 Task: Find connections with filter location Haiger with filter topic #Inspirationwith filter profile language Spanish with filter current company Indiabulls Housing Finance Ltd with filter school VITS Group of Institutions Faculty of Engineering School of Management,Sontyam, PIN-531173(CC-NU) with filter industry Rubber Products Manufacturing with filter service category Headshot Photography with filter keywords title SEO Manager
Action: Mouse moved to (254, 232)
Screenshot: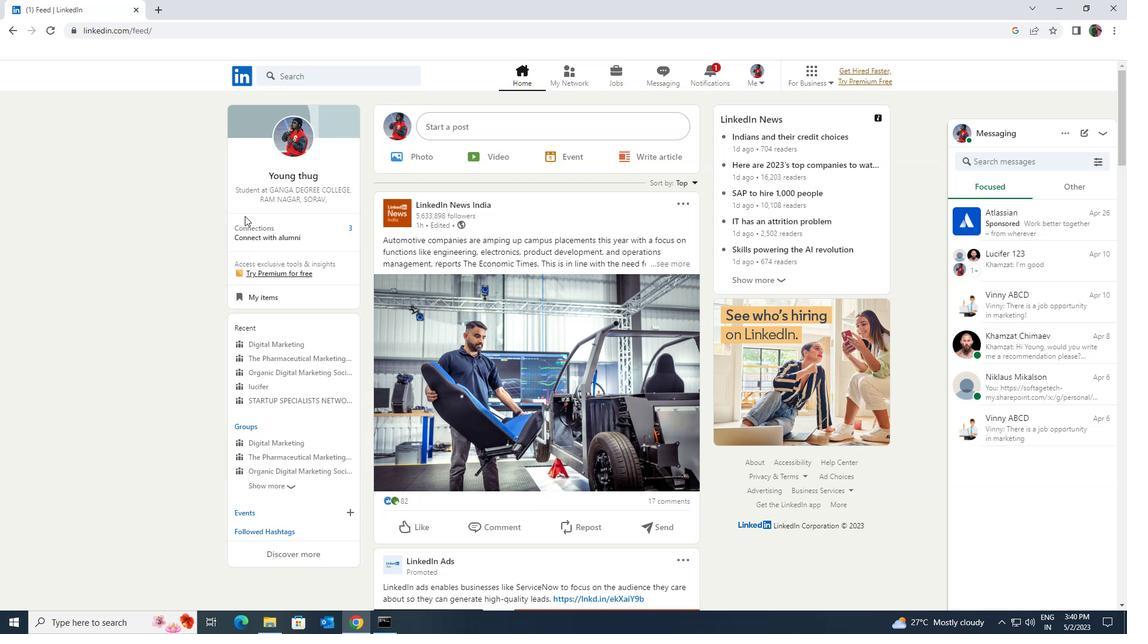
Action: Mouse pressed left at (254, 232)
Screenshot: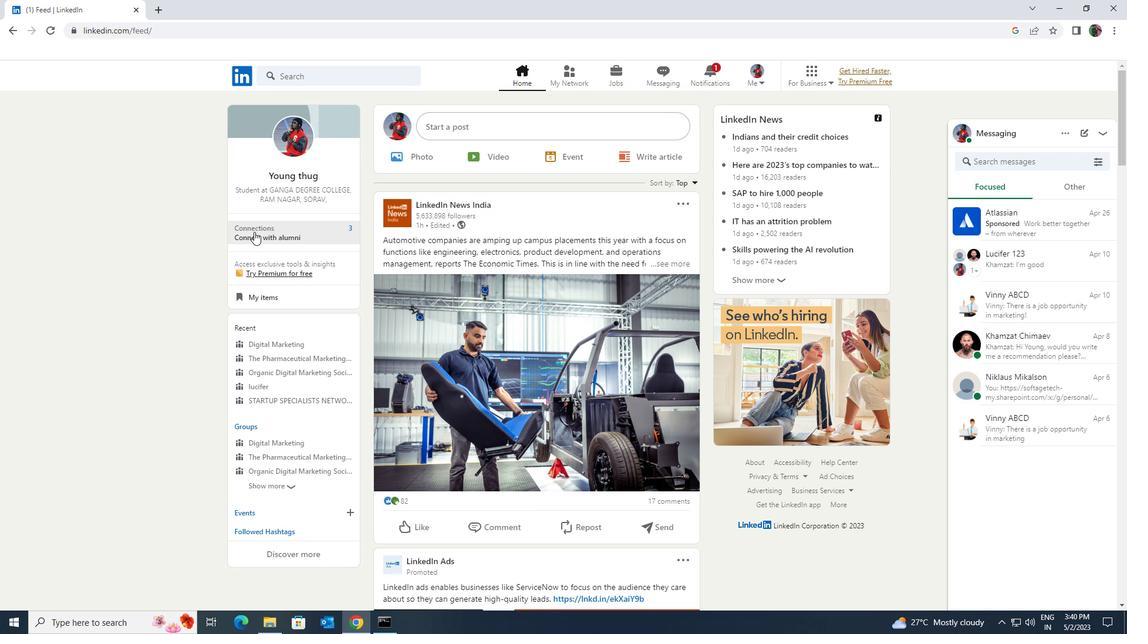
Action: Mouse moved to (274, 145)
Screenshot: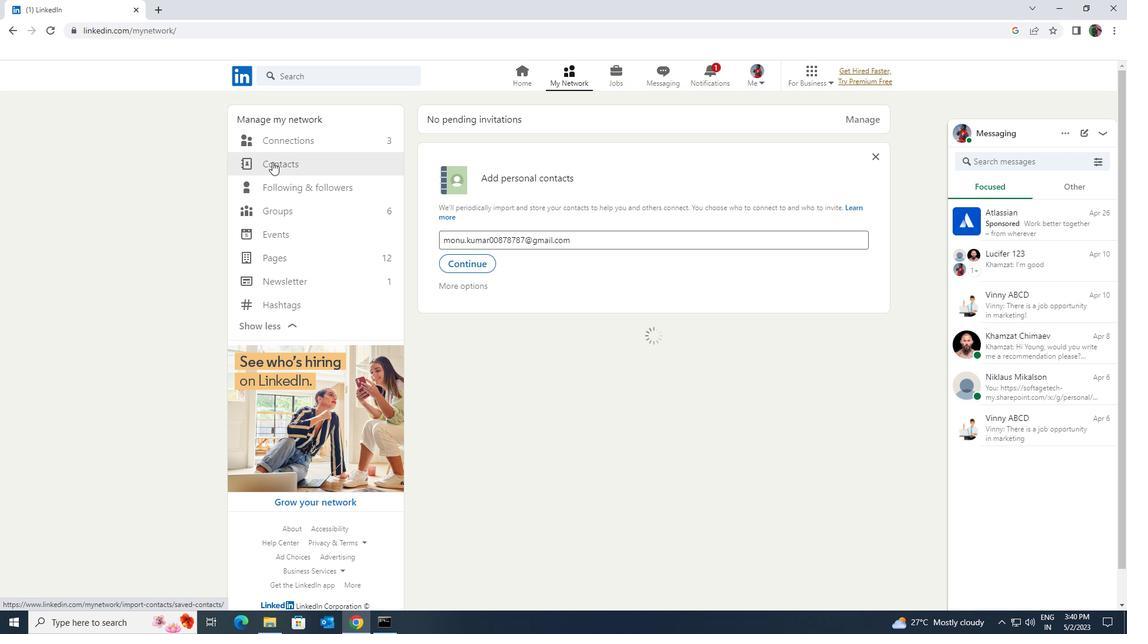 
Action: Mouse pressed left at (274, 145)
Screenshot: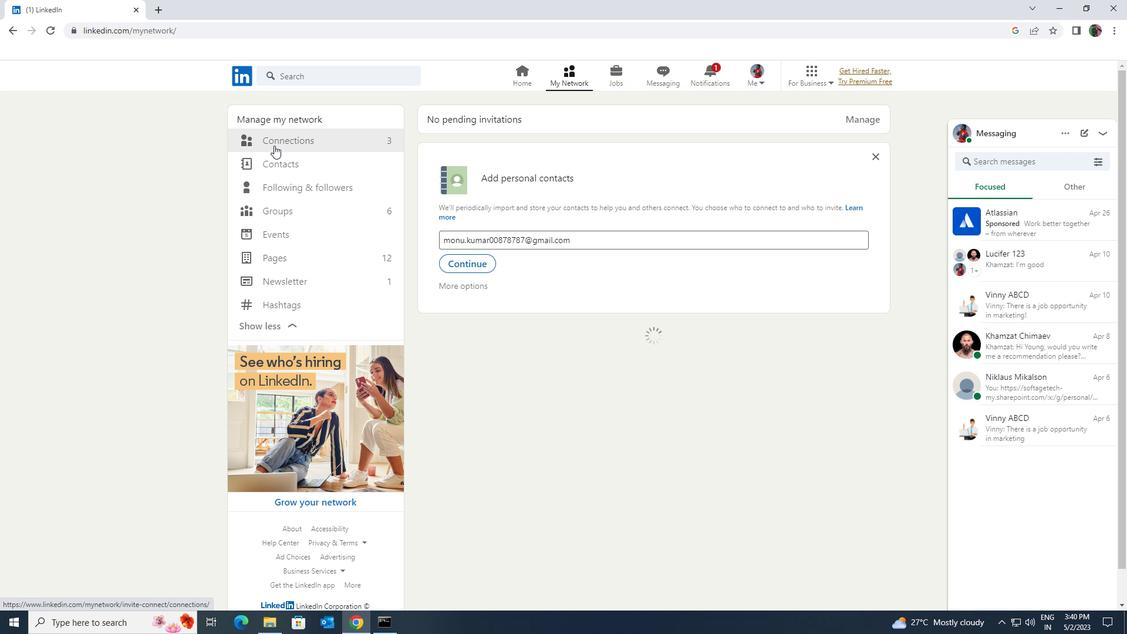 
Action: Mouse moved to (626, 143)
Screenshot: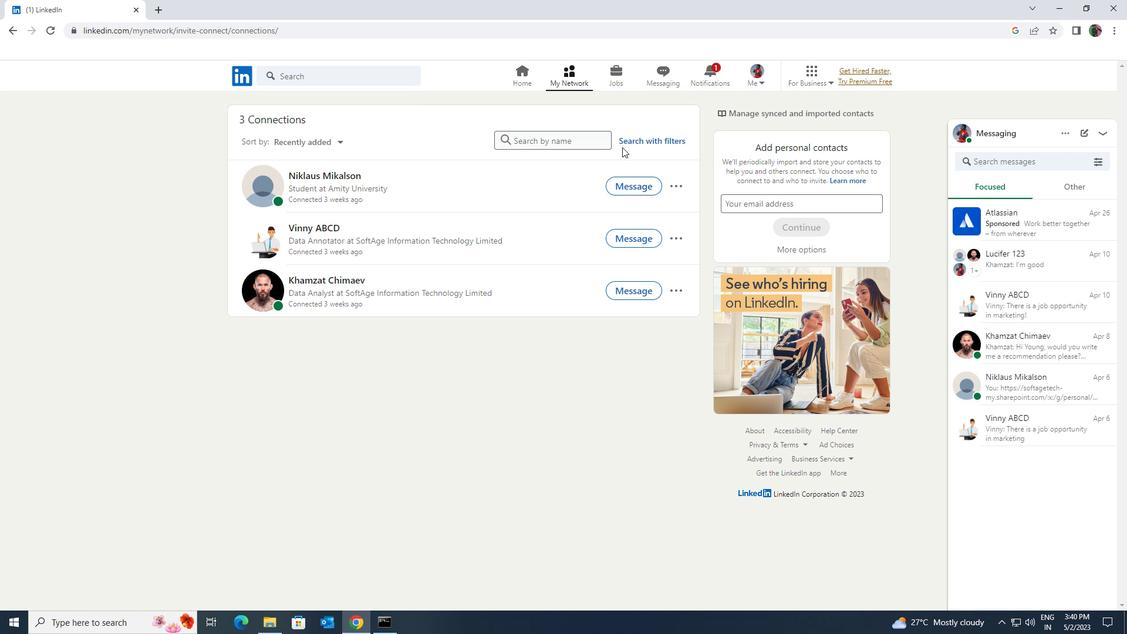 
Action: Mouse pressed left at (626, 143)
Screenshot: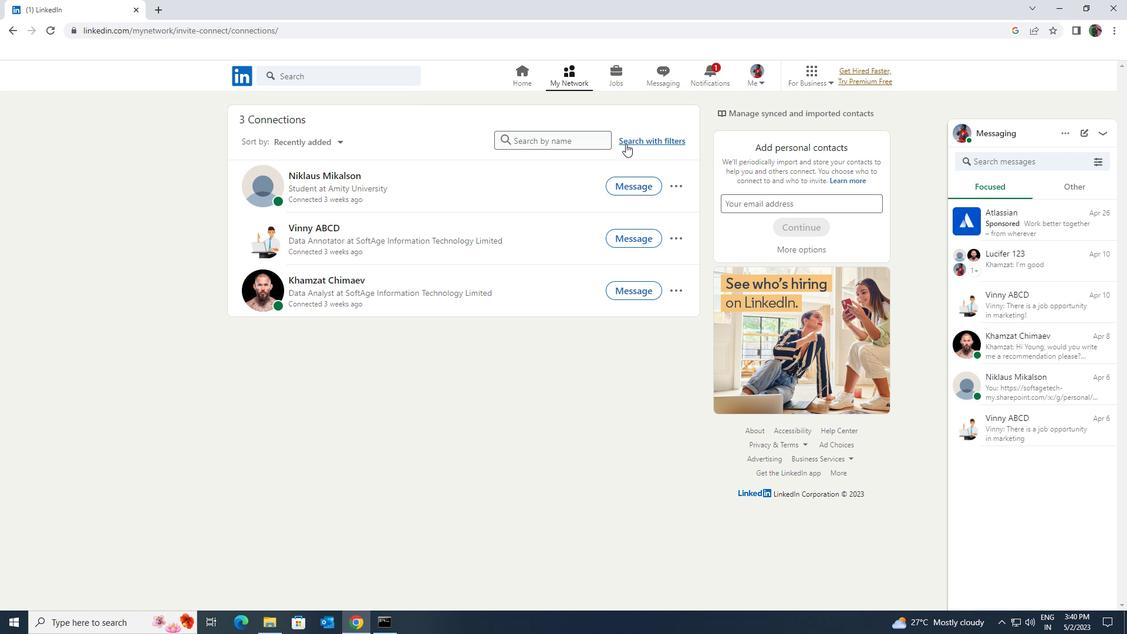 
Action: Mouse moved to (604, 108)
Screenshot: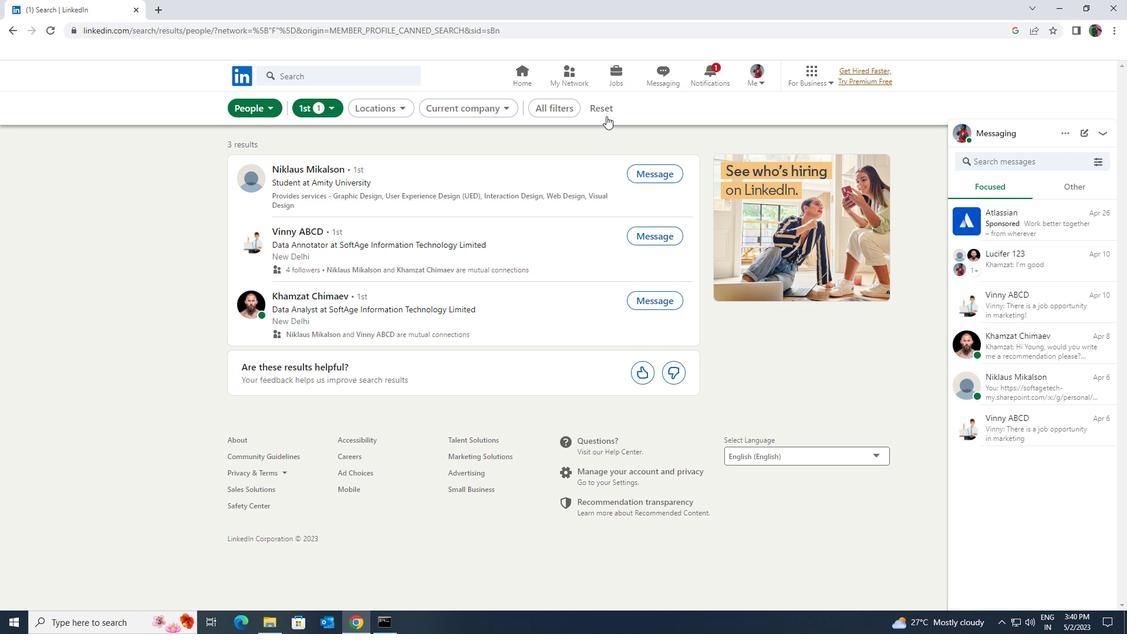 
Action: Mouse pressed left at (604, 108)
Screenshot: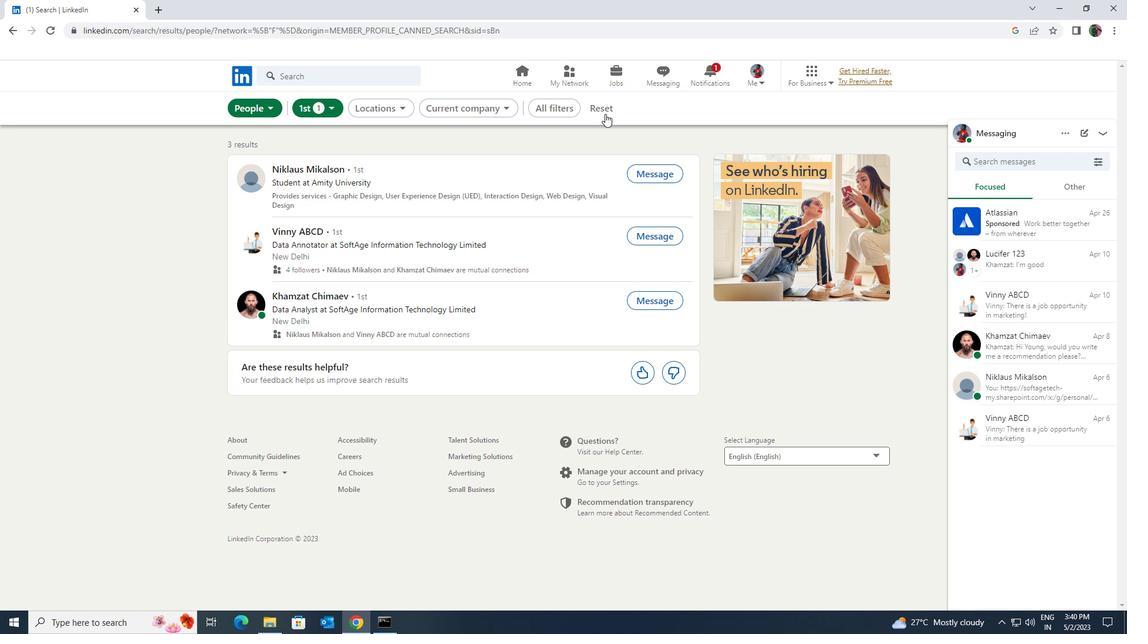 
Action: Mouse moved to (586, 106)
Screenshot: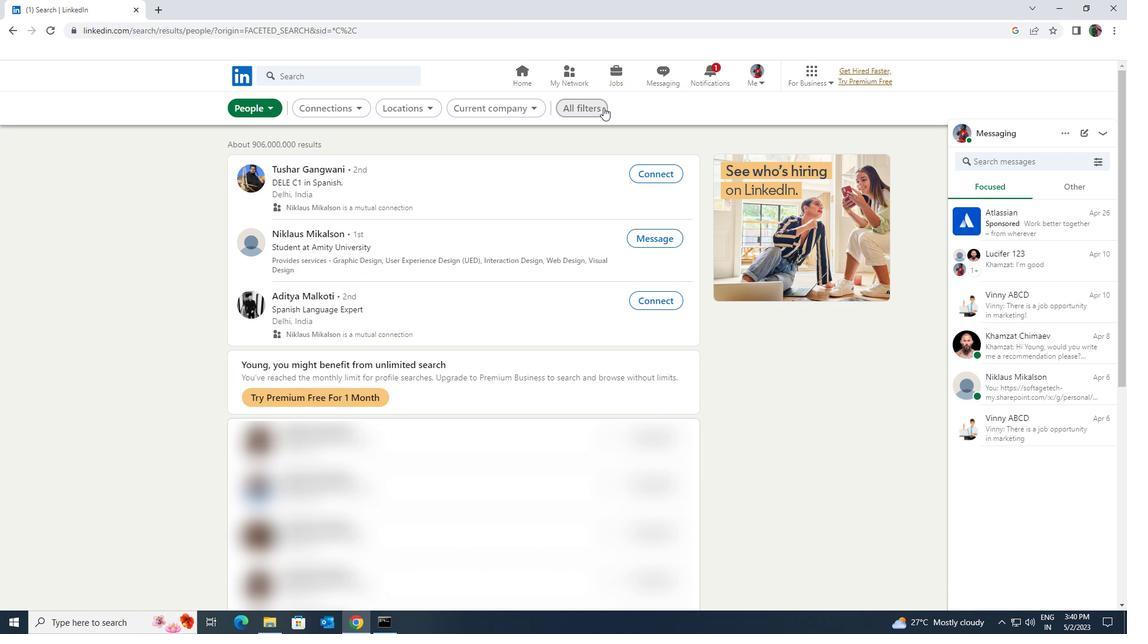 
Action: Mouse pressed left at (586, 106)
Screenshot: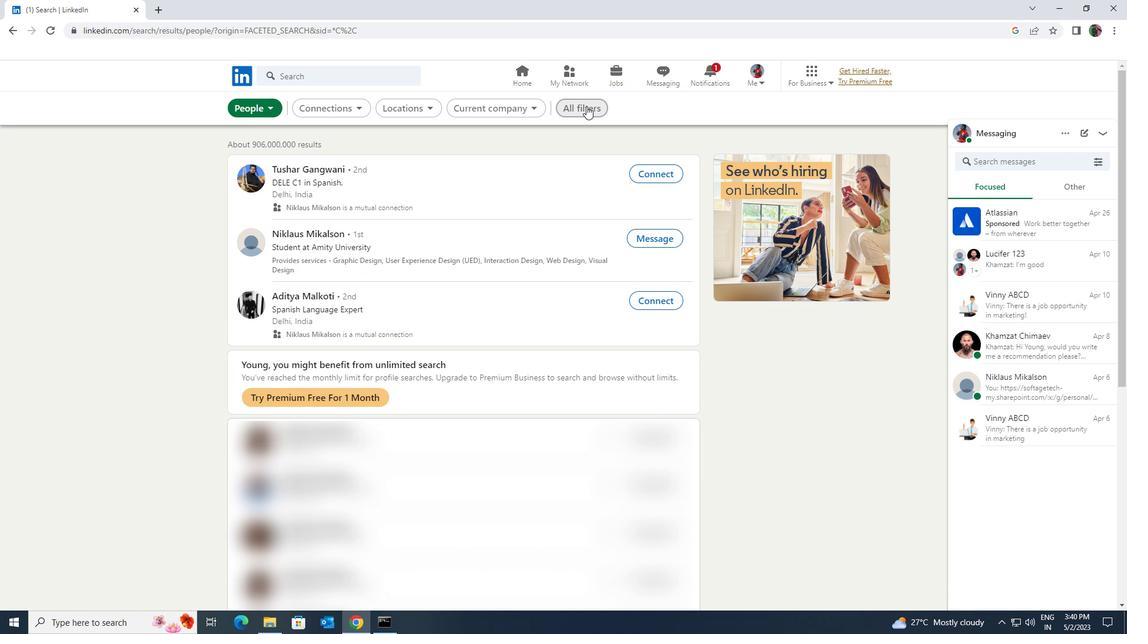 
Action: Mouse moved to (979, 455)
Screenshot: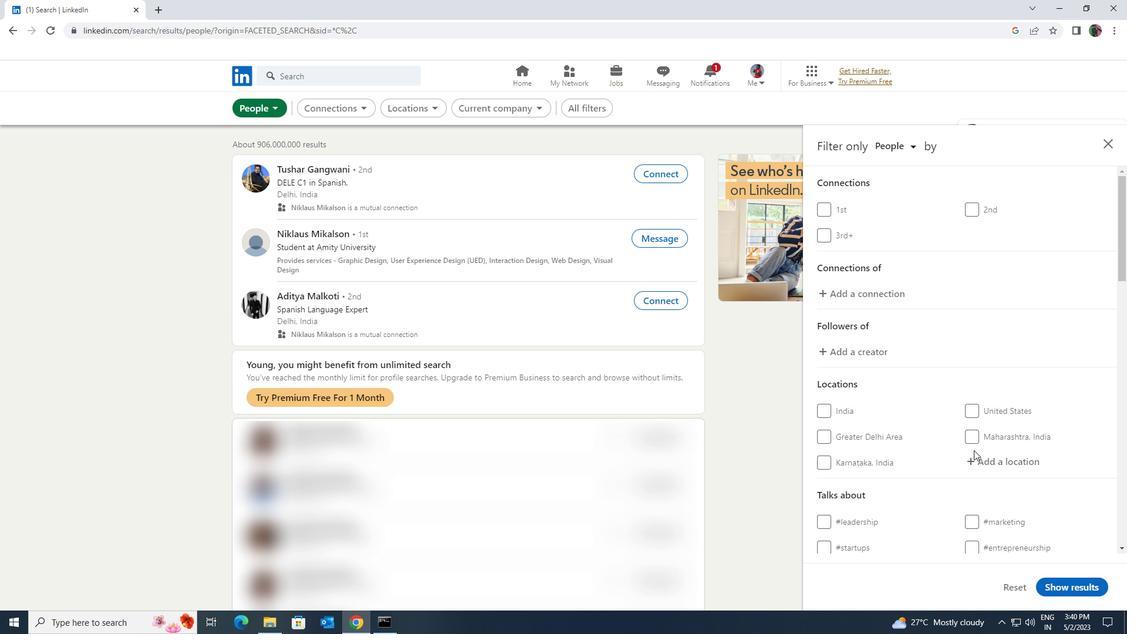 
Action: Mouse pressed left at (979, 455)
Screenshot: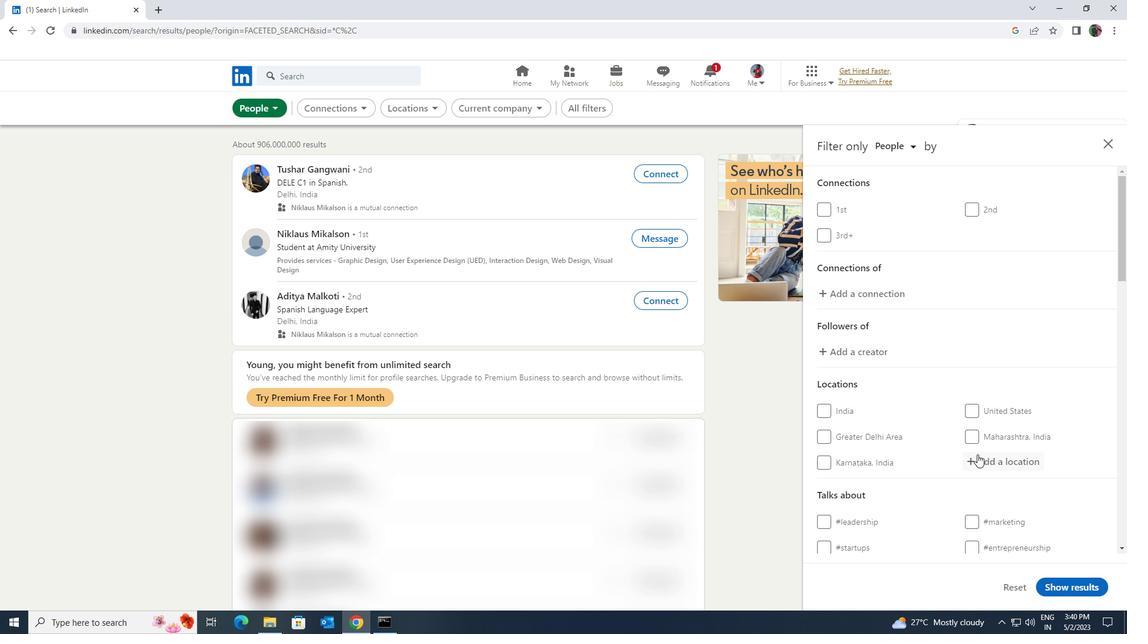 
Action: Key pressed <Key.shift>HAIGER
Screenshot: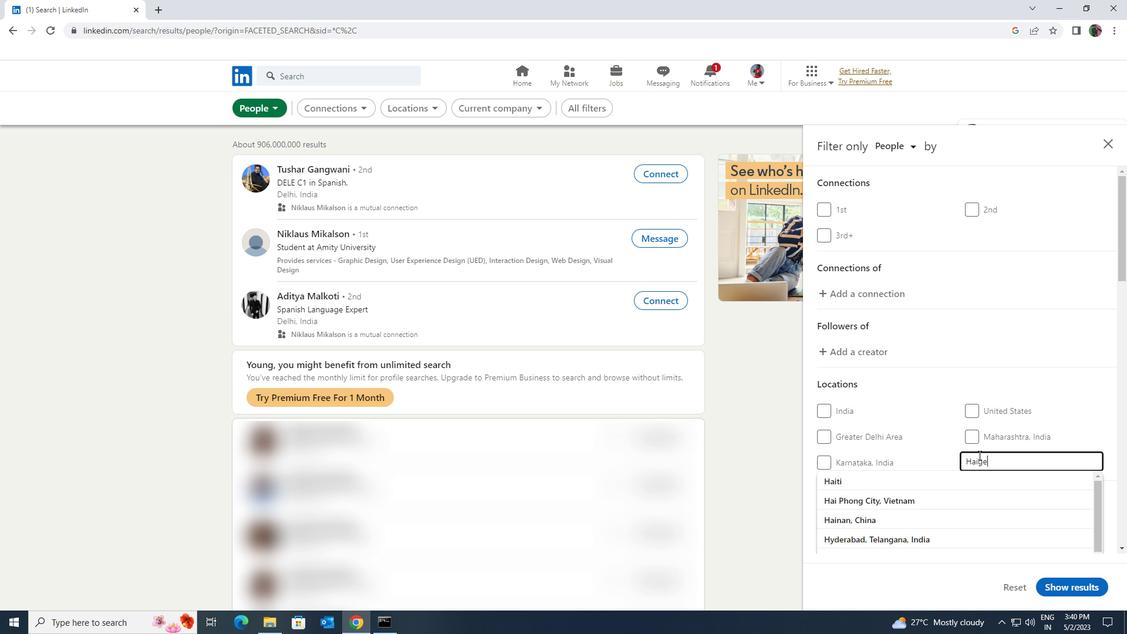 
Action: Mouse moved to (969, 473)
Screenshot: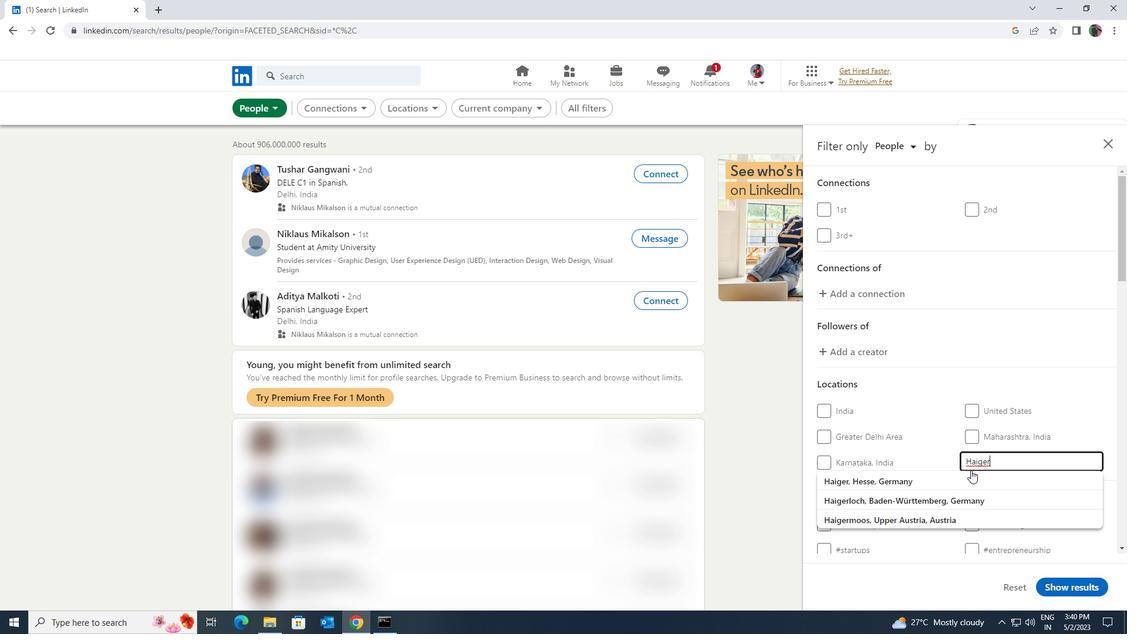 
Action: Mouse pressed left at (969, 473)
Screenshot: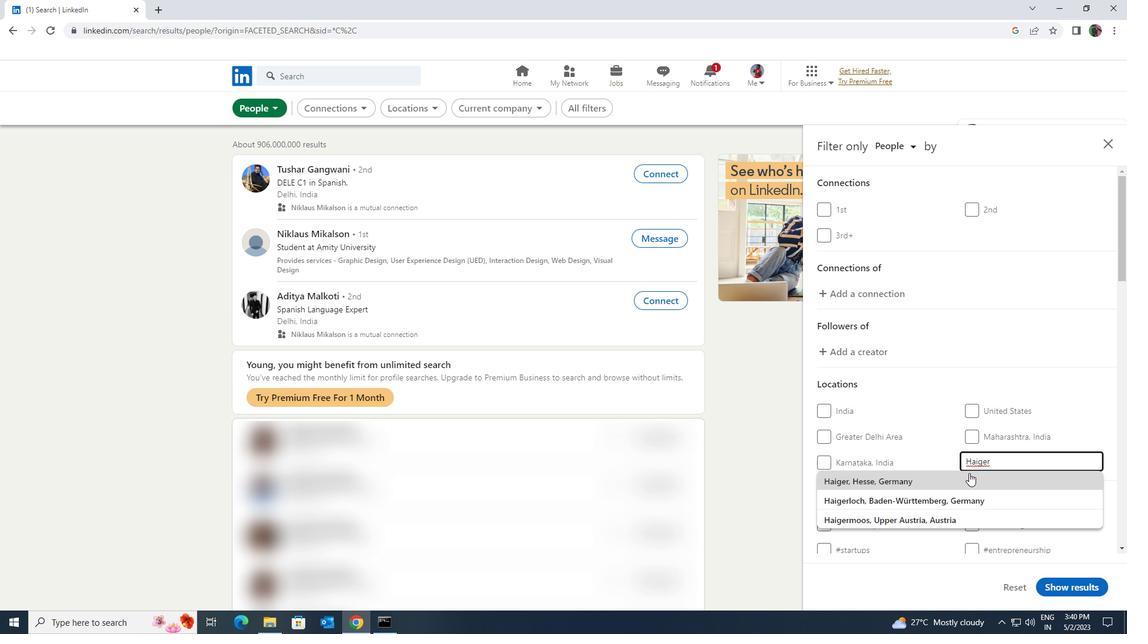 
Action: Mouse scrolled (969, 472) with delta (0, 0)
Screenshot: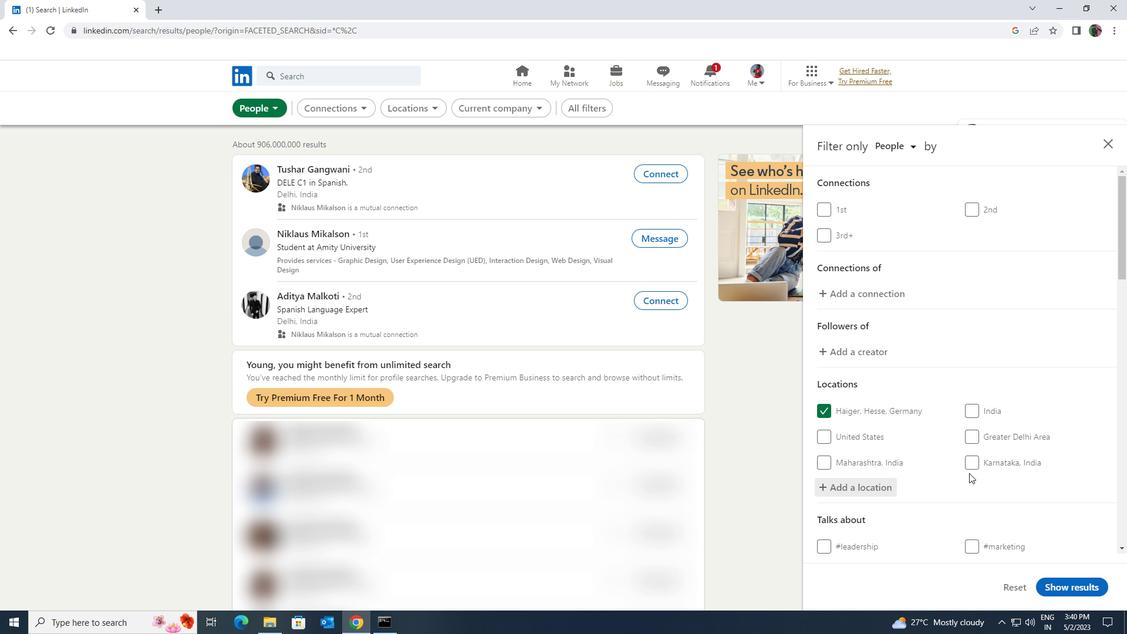 
Action: Mouse scrolled (969, 472) with delta (0, 0)
Screenshot: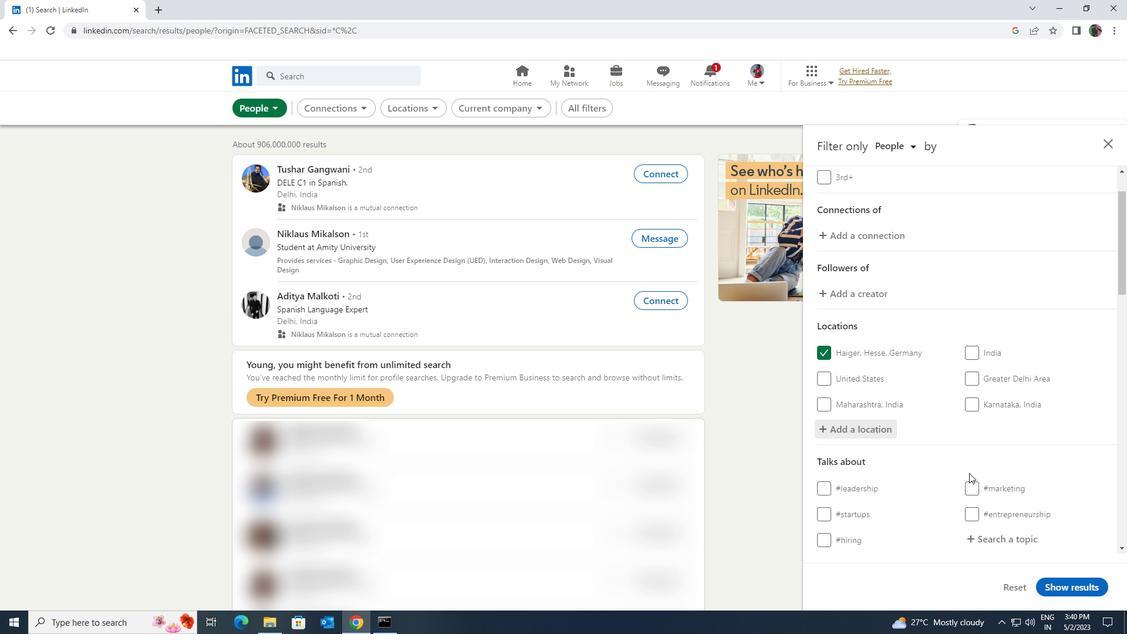 
Action: Mouse moved to (968, 481)
Screenshot: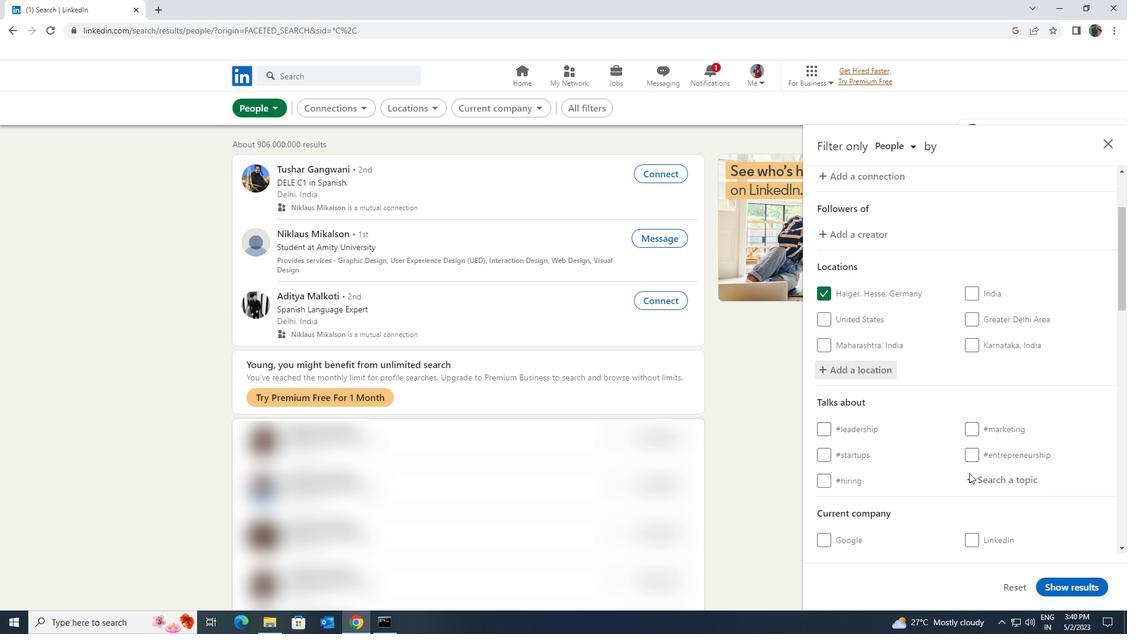 
Action: Mouse pressed left at (968, 481)
Screenshot: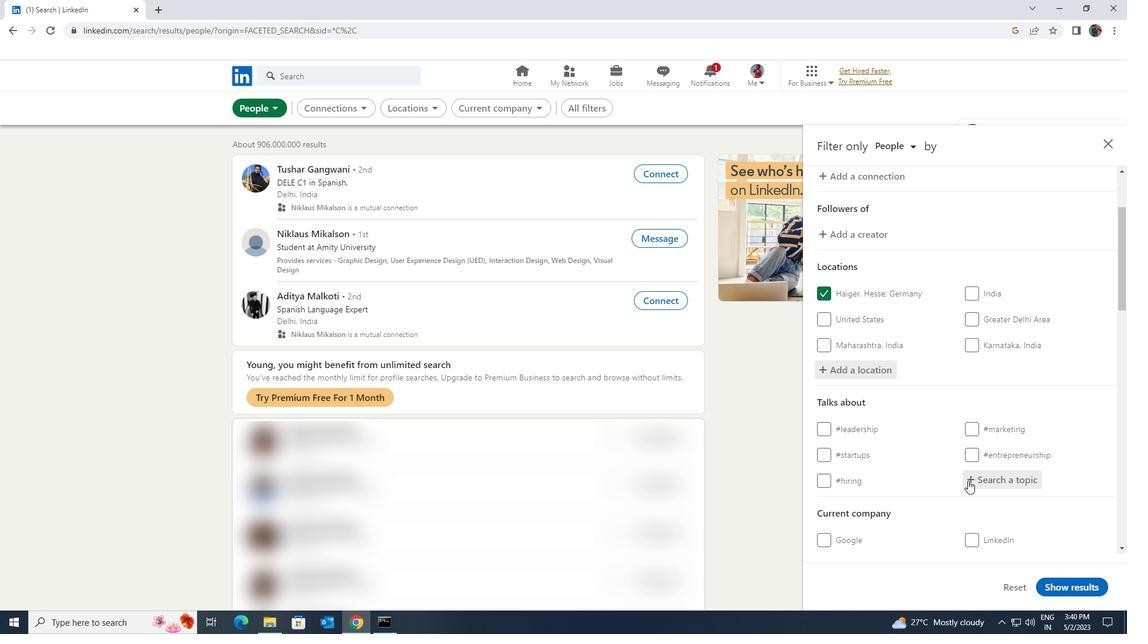 
Action: Key pressed <Key.shift>INSPIRAT
Screenshot: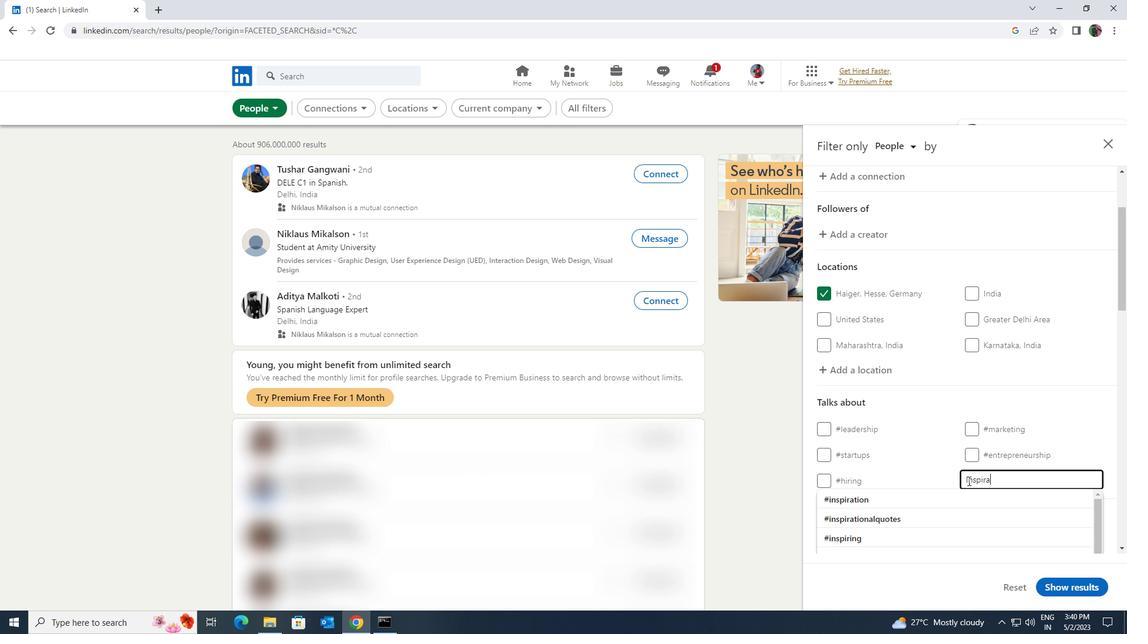 
Action: Mouse moved to (966, 492)
Screenshot: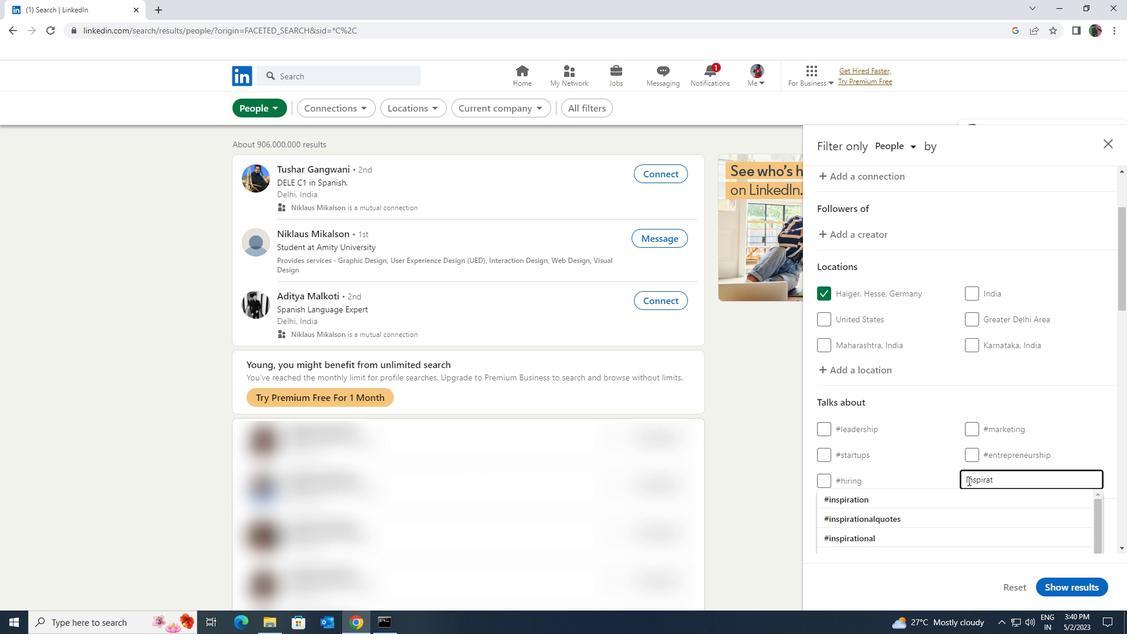 
Action: Mouse pressed left at (966, 492)
Screenshot: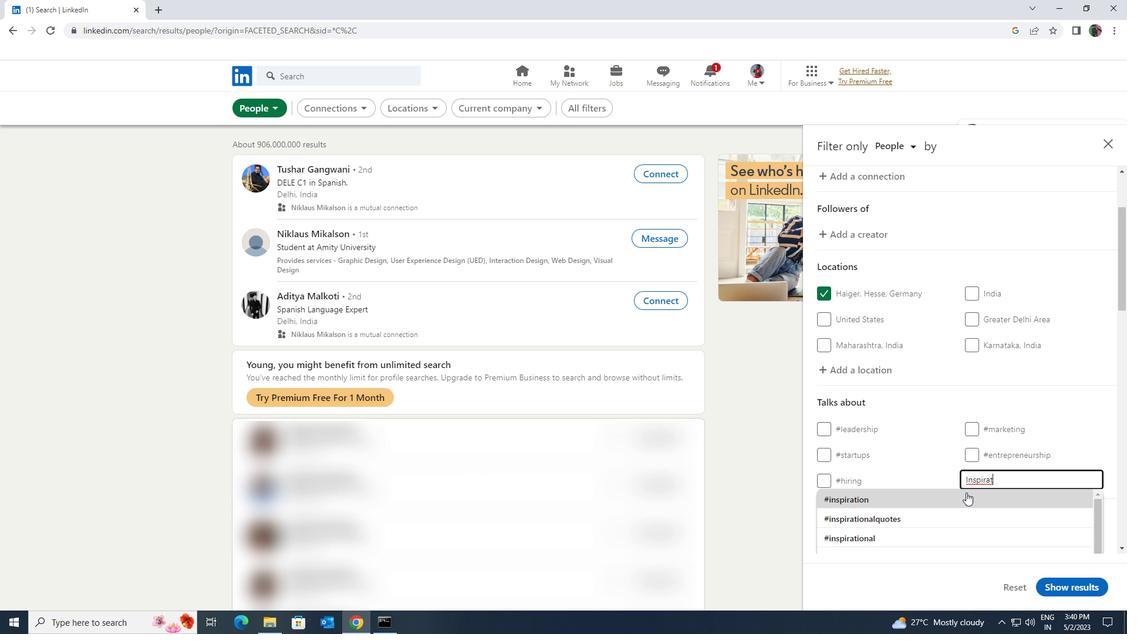 
Action: Mouse scrolled (966, 492) with delta (0, 0)
Screenshot: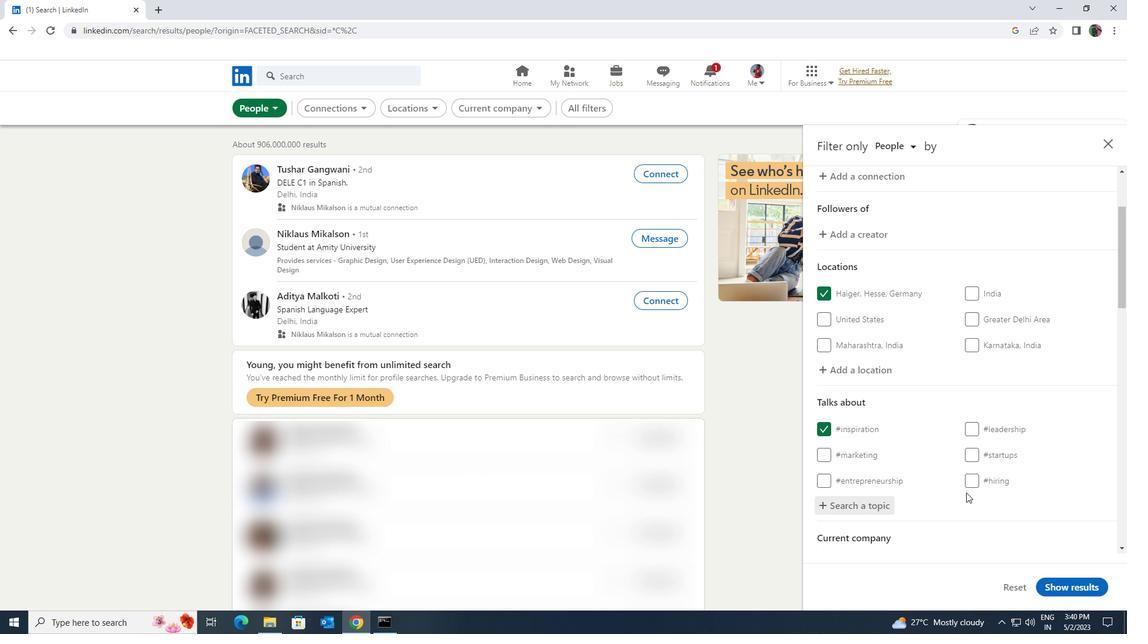 
Action: Mouse scrolled (966, 492) with delta (0, 0)
Screenshot: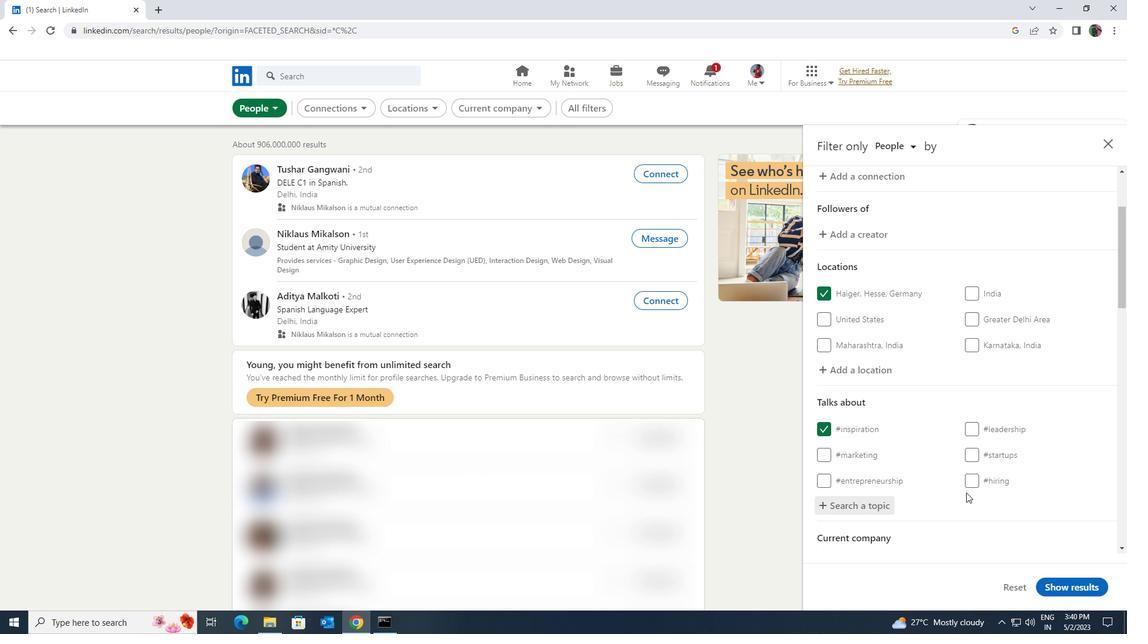 
Action: Mouse moved to (965, 493)
Screenshot: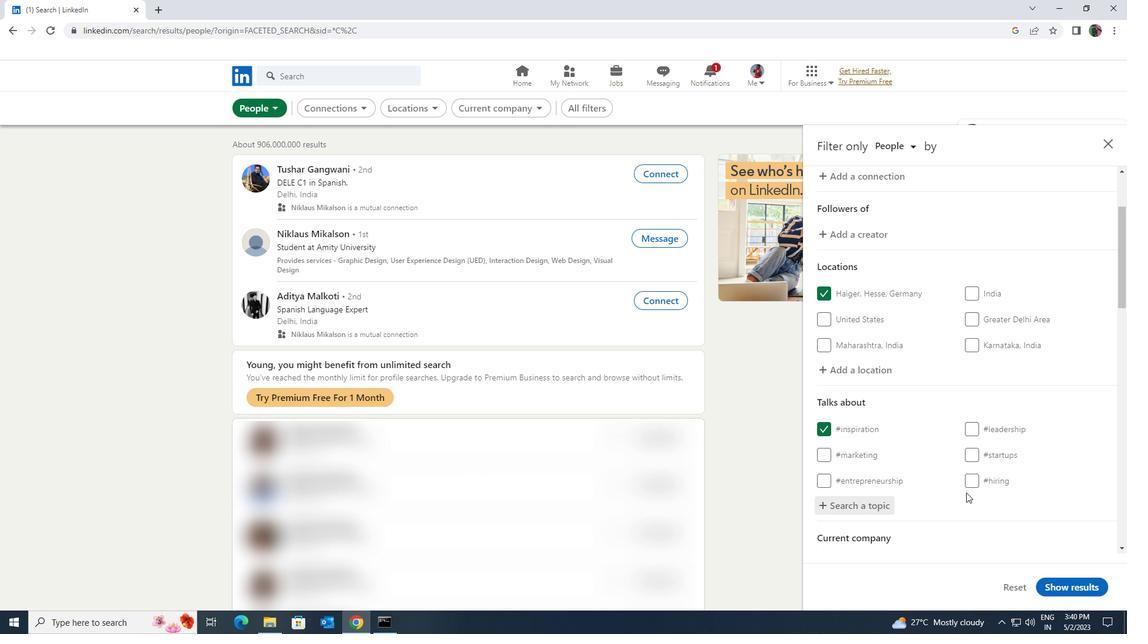 
Action: Mouse scrolled (965, 492) with delta (0, 0)
Screenshot: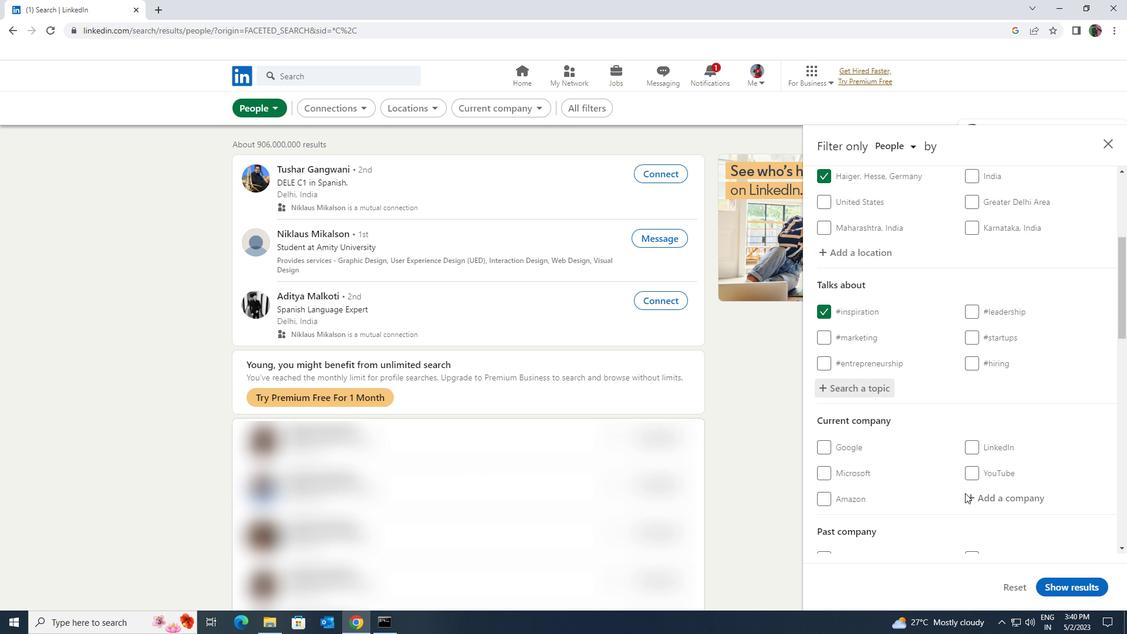 
Action: Mouse scrolled (965, 492) with delta (0, 0)
Screenshot: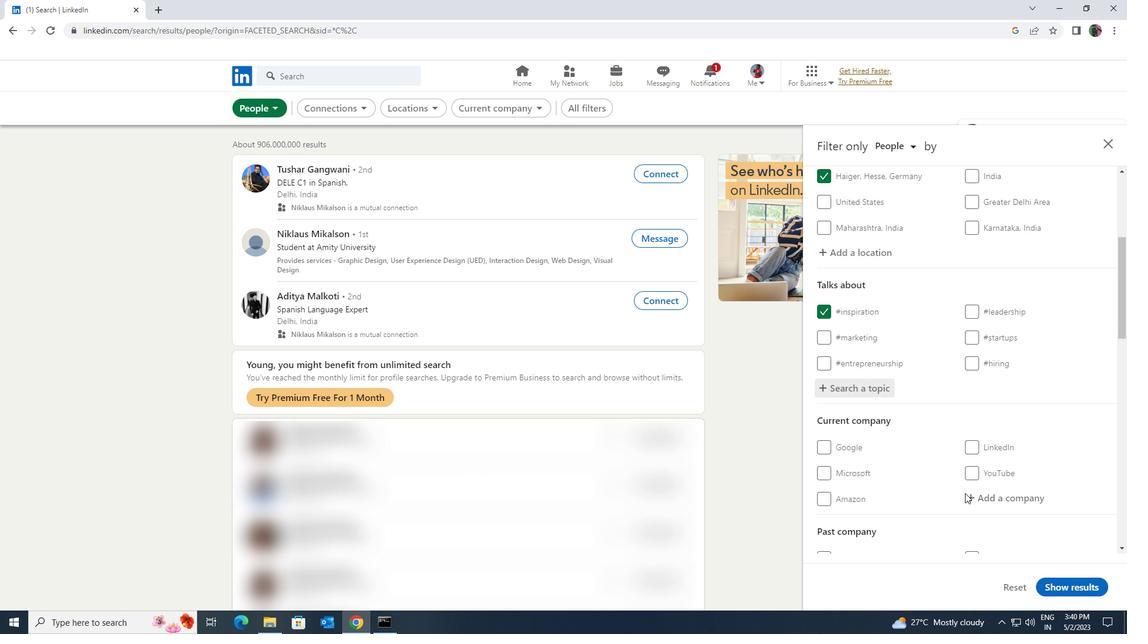 
Action: Mouse scrolled (965, 492) with delta (0, 0)
Screenshot: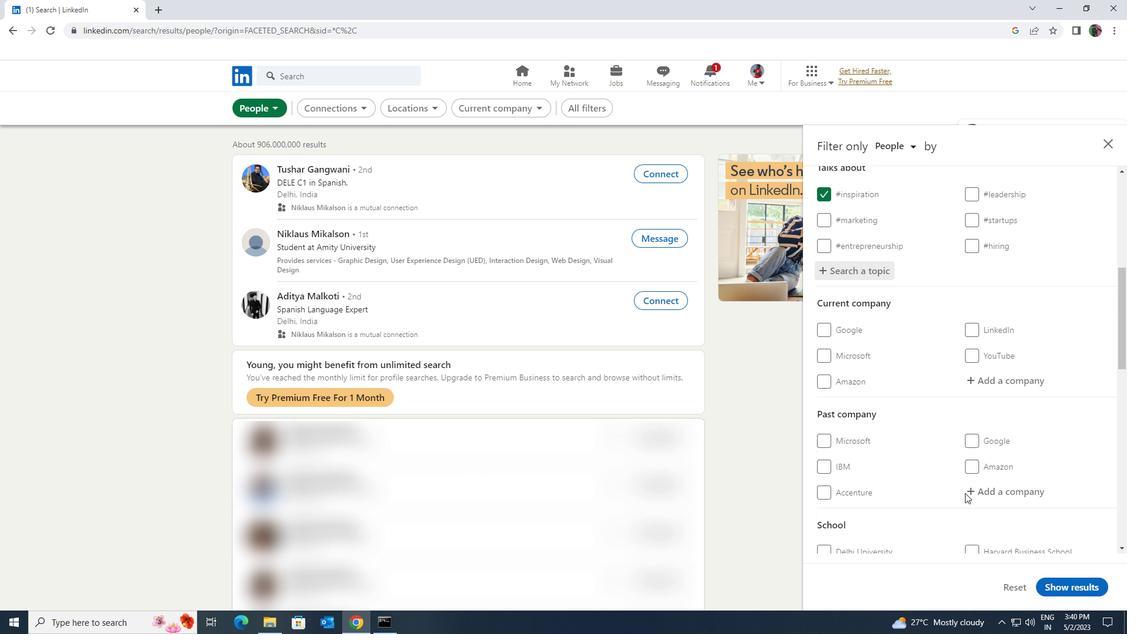 
Action: Mouse scrolled (965, 492) with delta (0, 0)
Screenshot: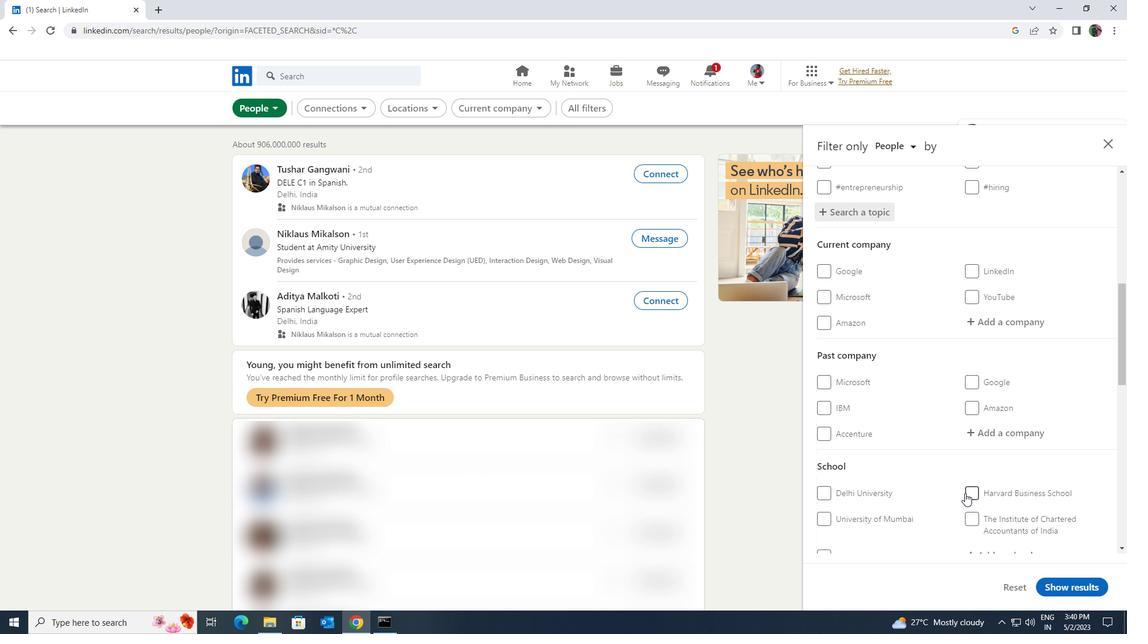 
Action: Mouse scrolled (965, 492) with delta (0, 0)
Screenshot: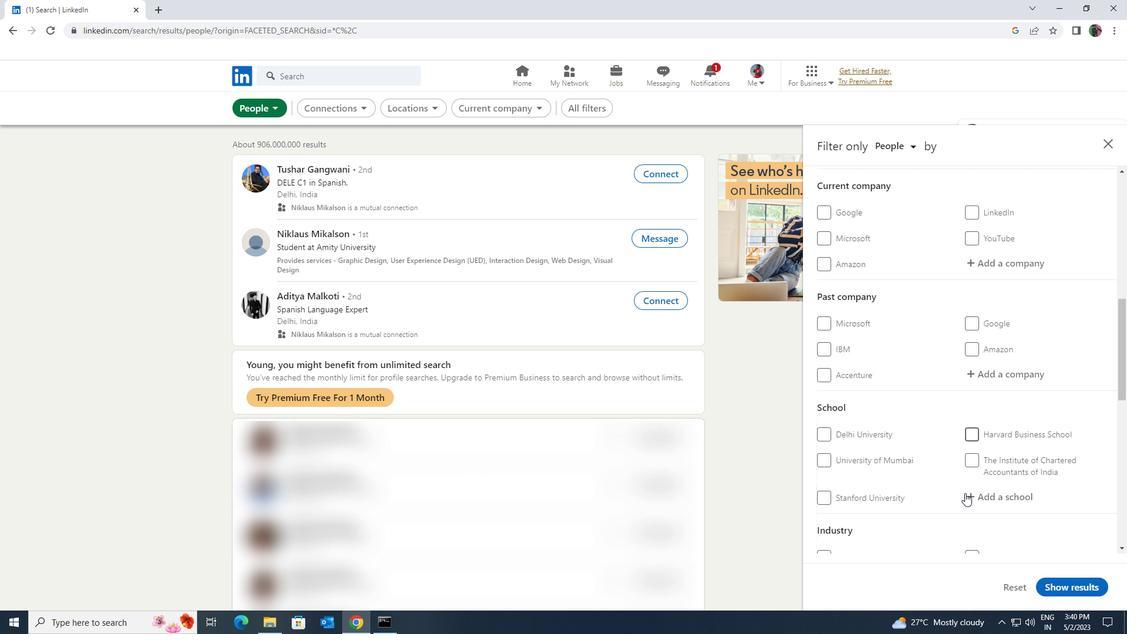 
Action: Mouse scrolled (965, 492) with delta (0, 0)
Screenshot: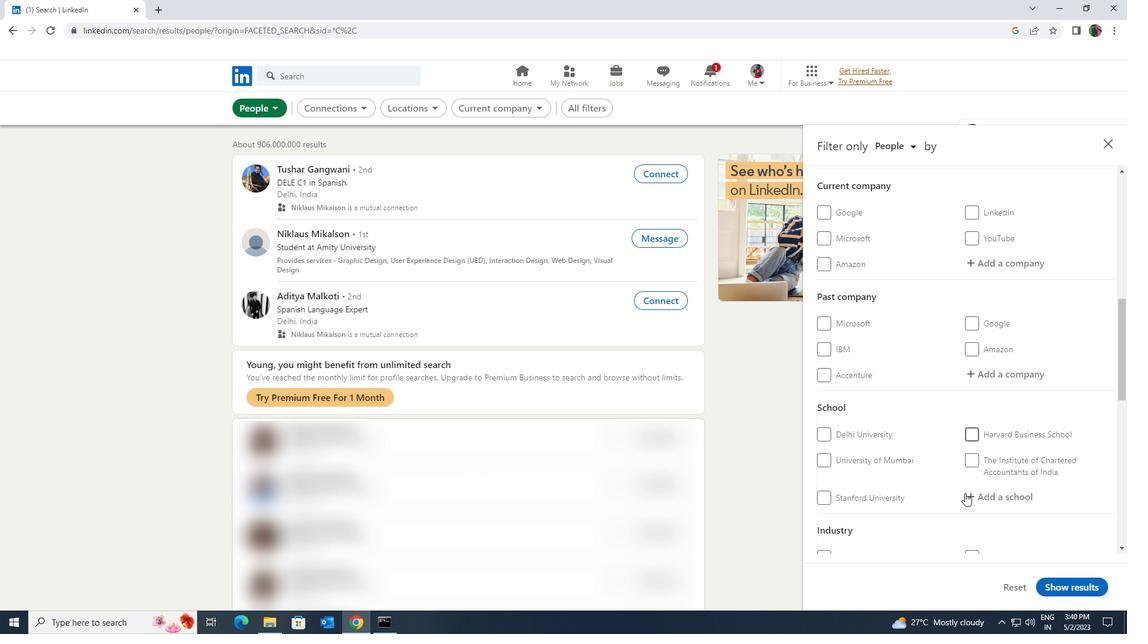
Action: Mouse scrolled (965, 492) with delta (0, 0)
Screenshot: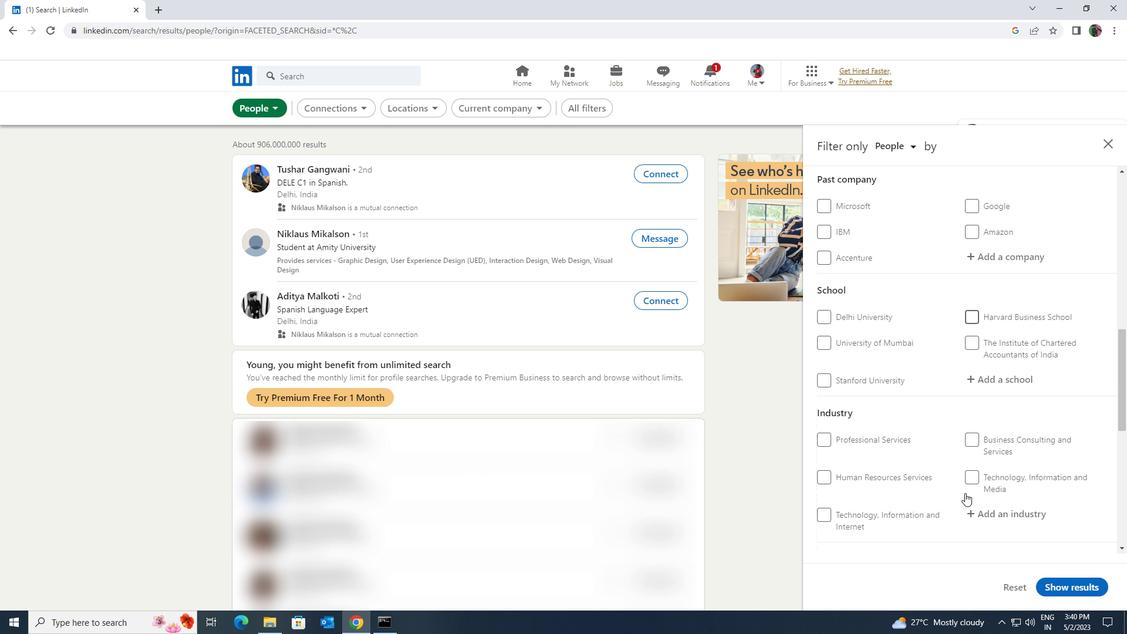 
Action: Mouse scrolled (965, 492) with delta (0, 0)
Screenshot: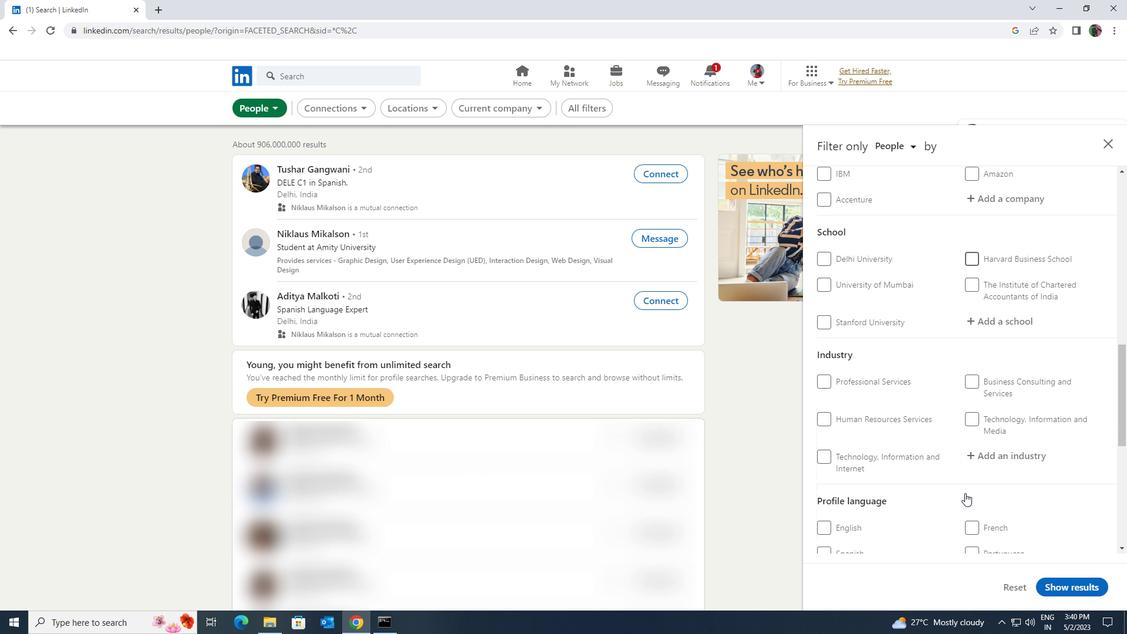 
Action: Mouse scrolled (965, 492) with delta (0, 0)
Screenshot: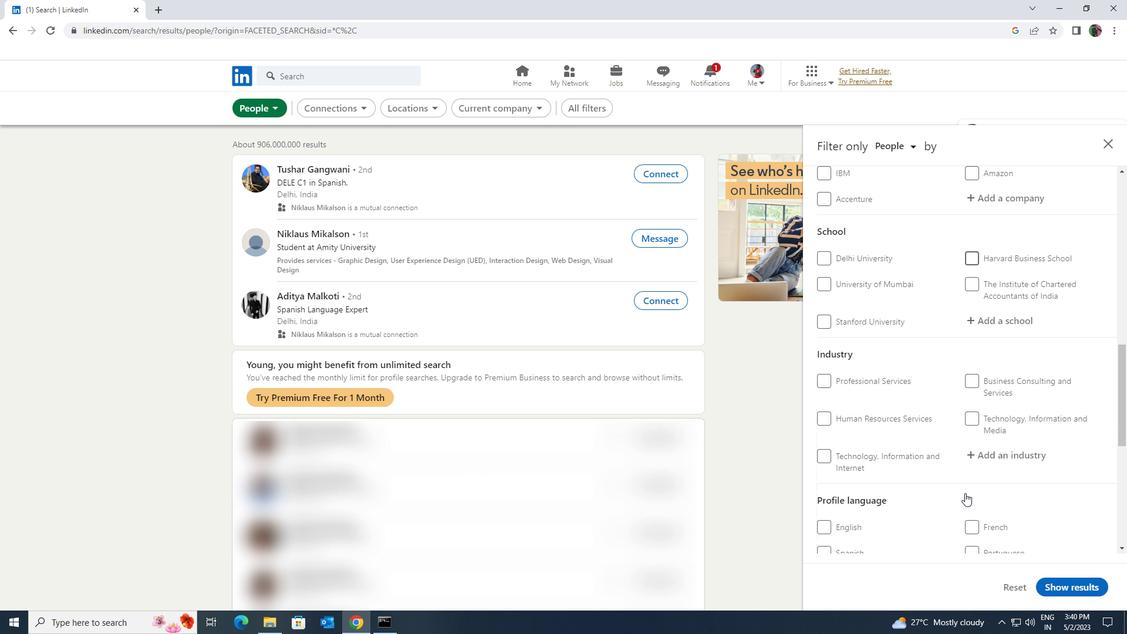 
Action: Mouse moved to (831, 434)
Screenshot: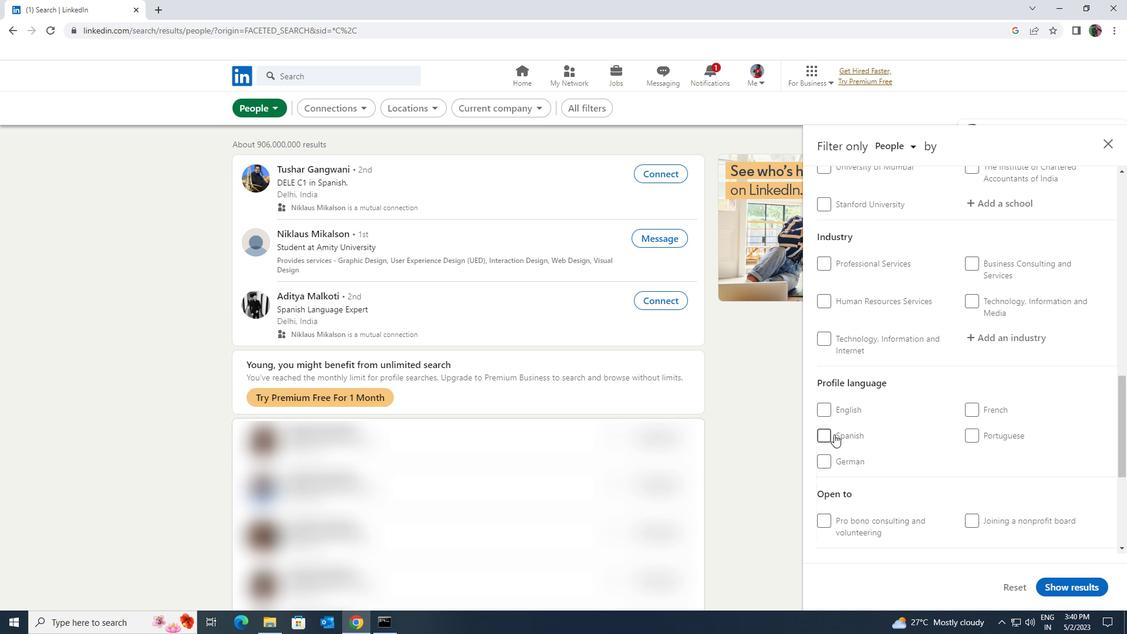 
Action: Mouse pressed left at (831, 434)
Screenshot: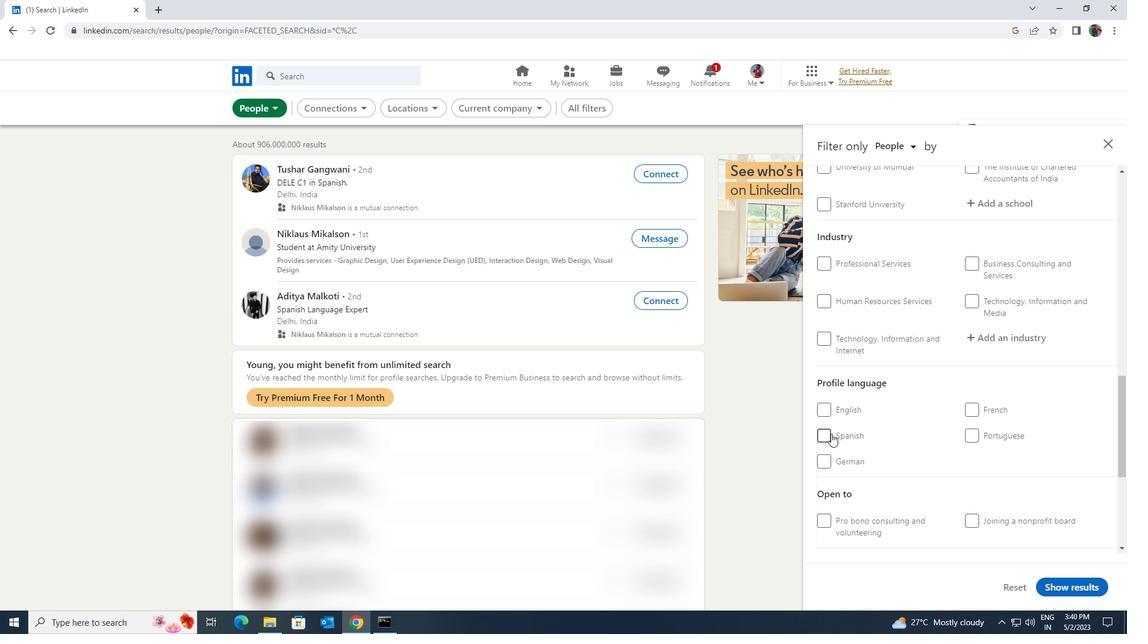 
Action: Mouse moved to (890, 444)
Screenshot: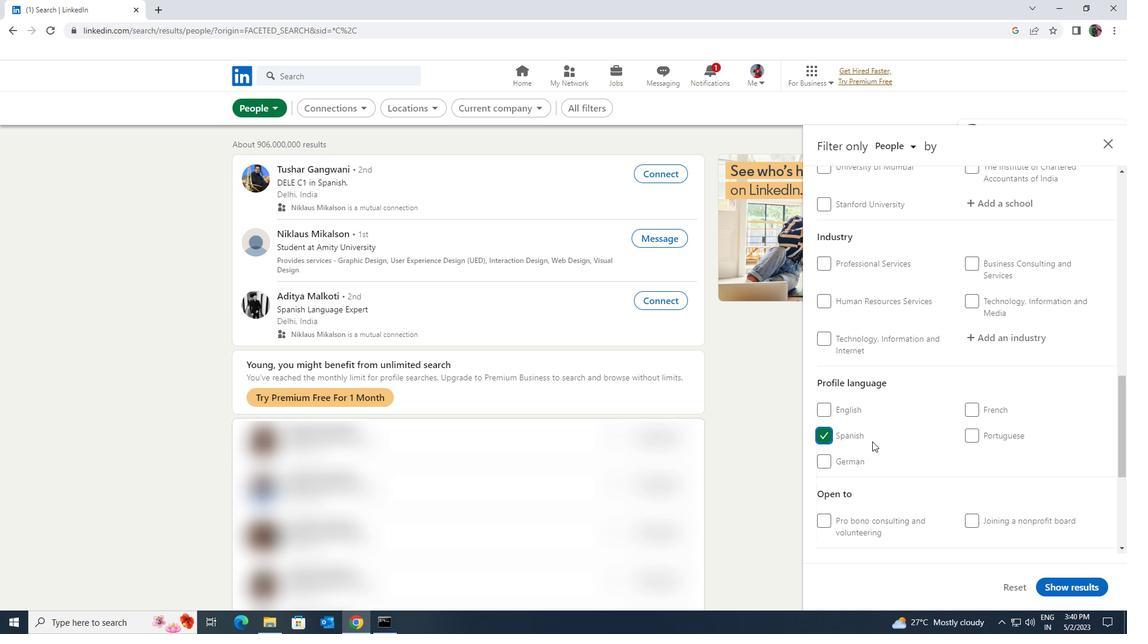 
Action: Mouse scrolled (890, 445) with delta (0, 0)
Screenshot: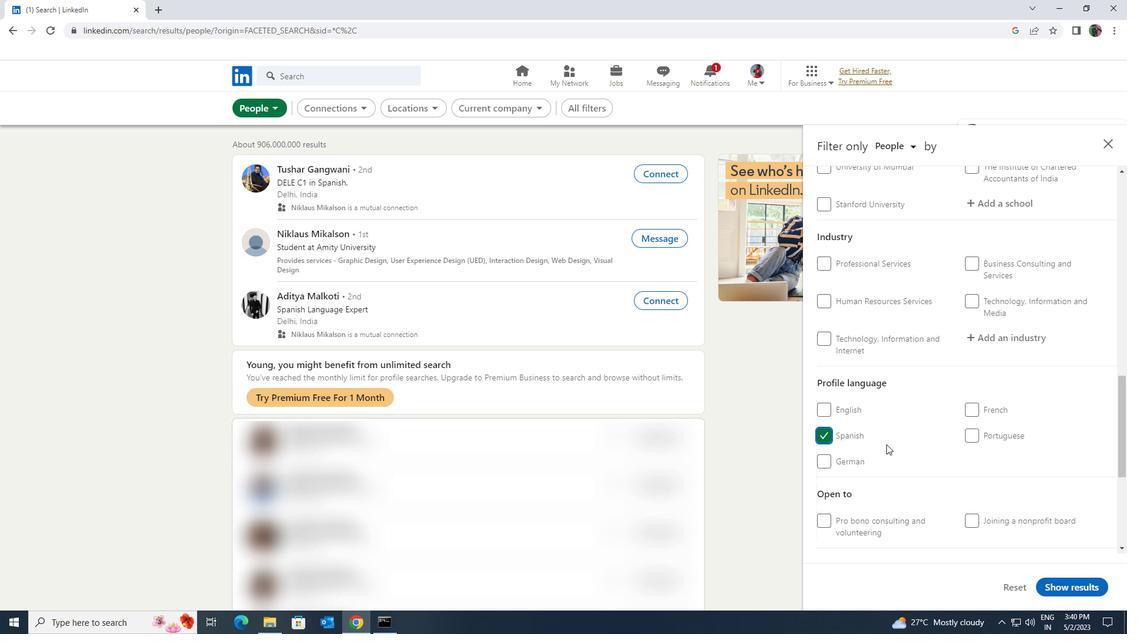 
Action: Mouse scrolled (890, 445) with delta (0, 0)
Screenshot: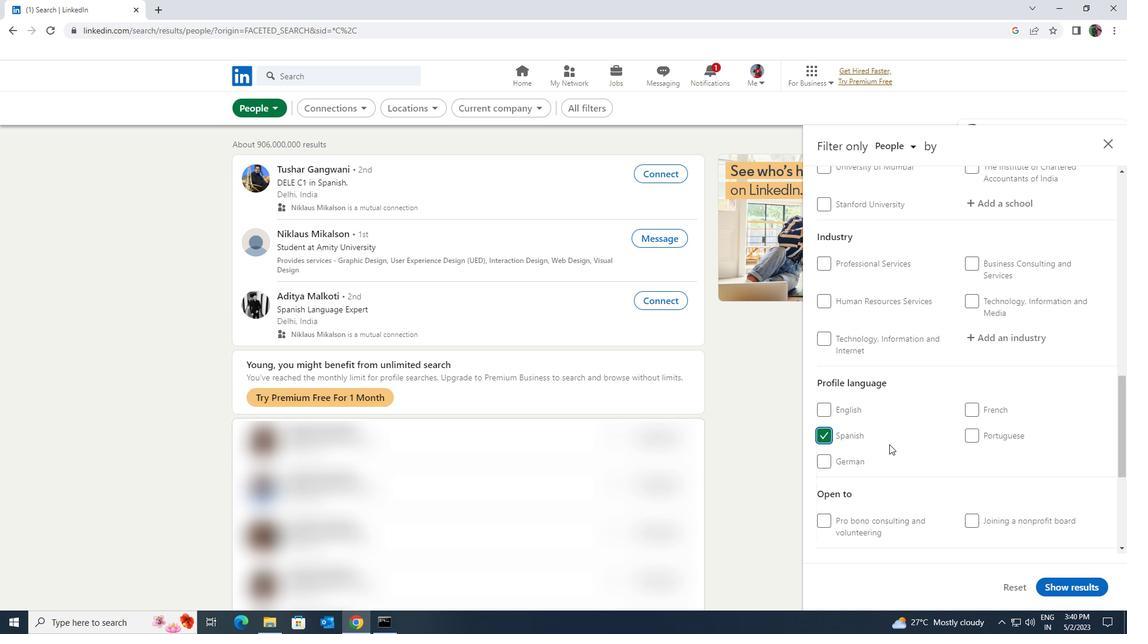 
Action: Mouse moved to (892, 444)
Screenshot: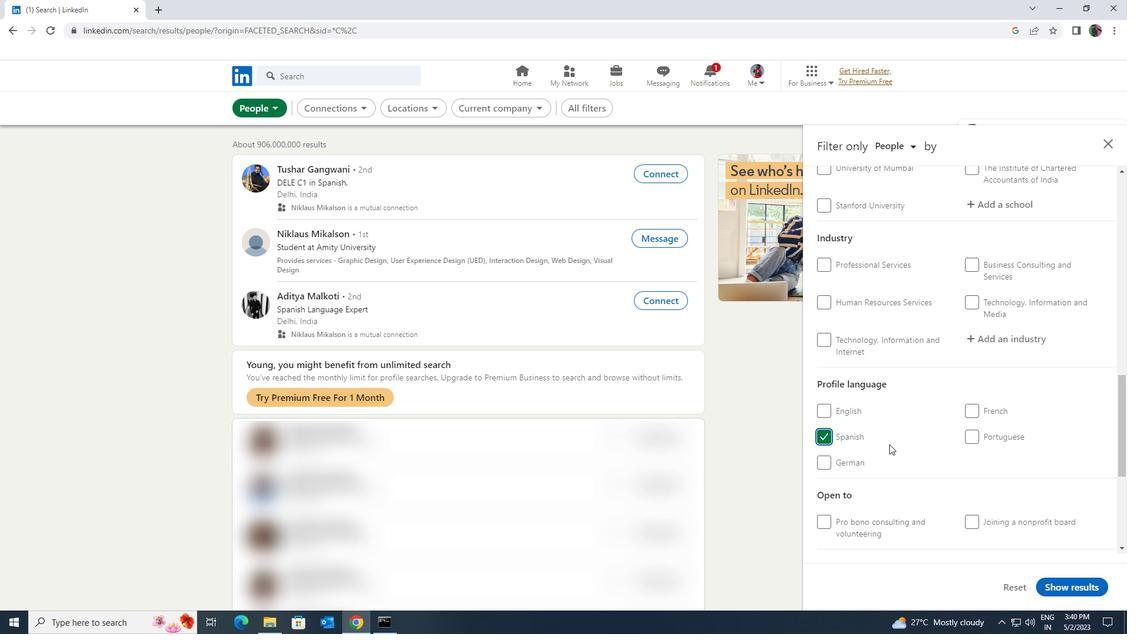
Action: Mouse scrolled (892, 445) with delta (0, 0)
Screenshot: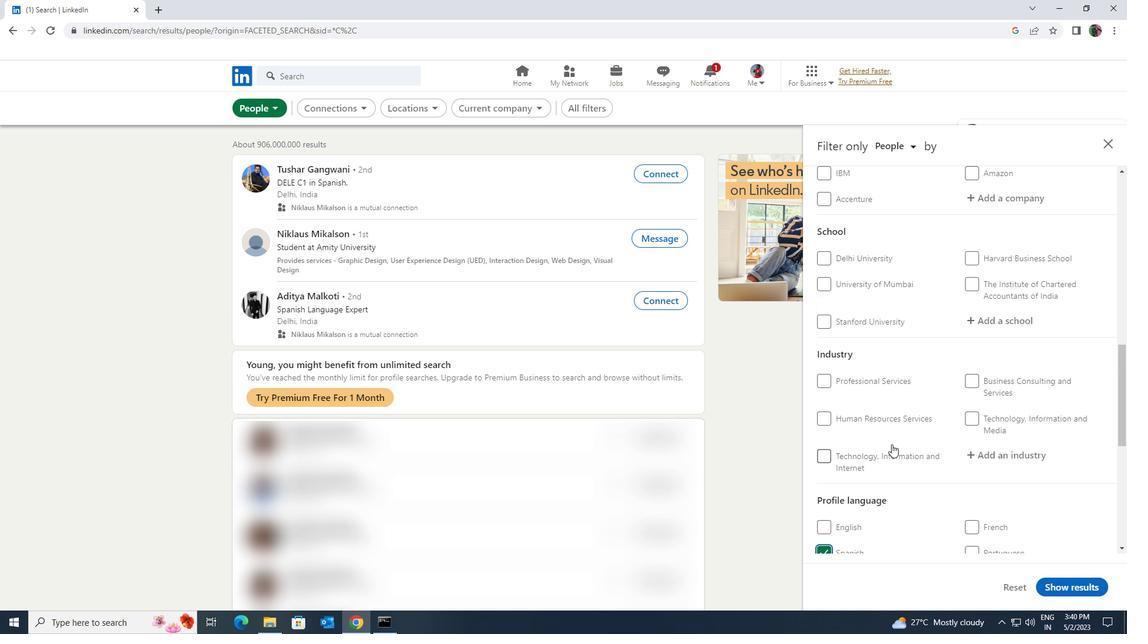 
Action: Mouse scrolled (892, 445) with delta (0, 0)
Screenshot: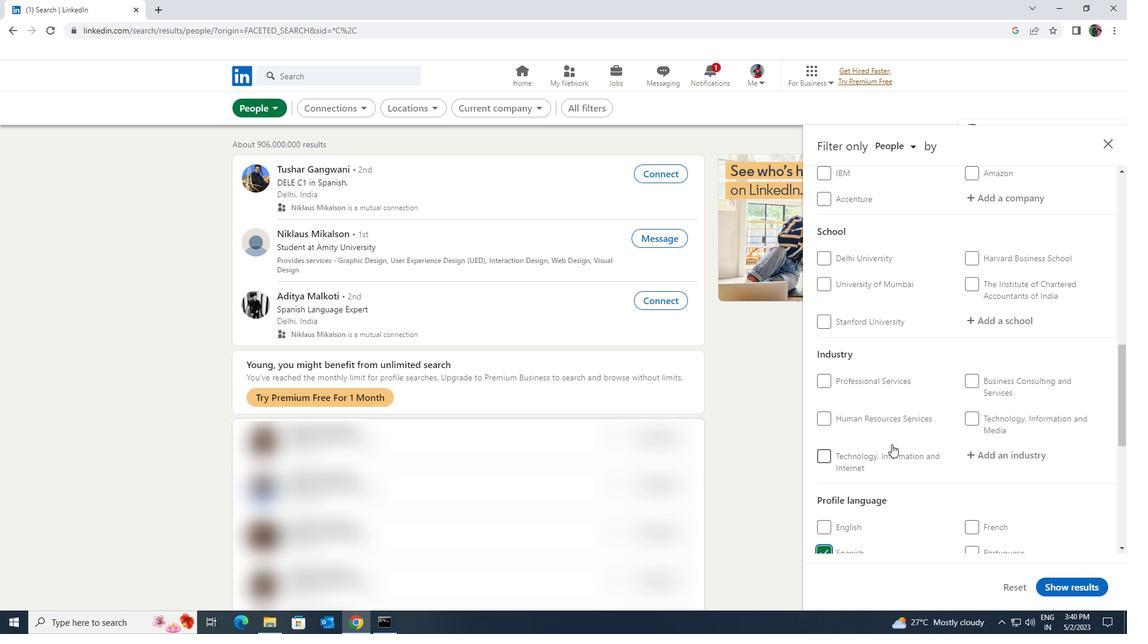 
Action: Mouse scrolled (892, 445) with delta (0, 0)
Screenshot: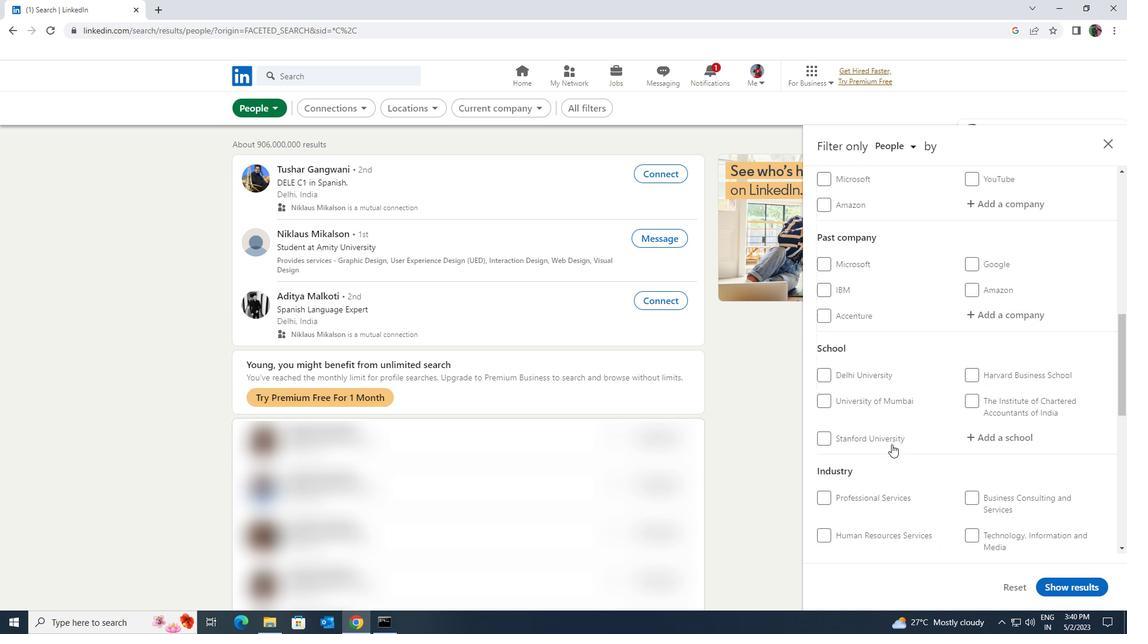 
Action: Mouse scrolled (892, 445) with delta (0, 0)
Screenshot: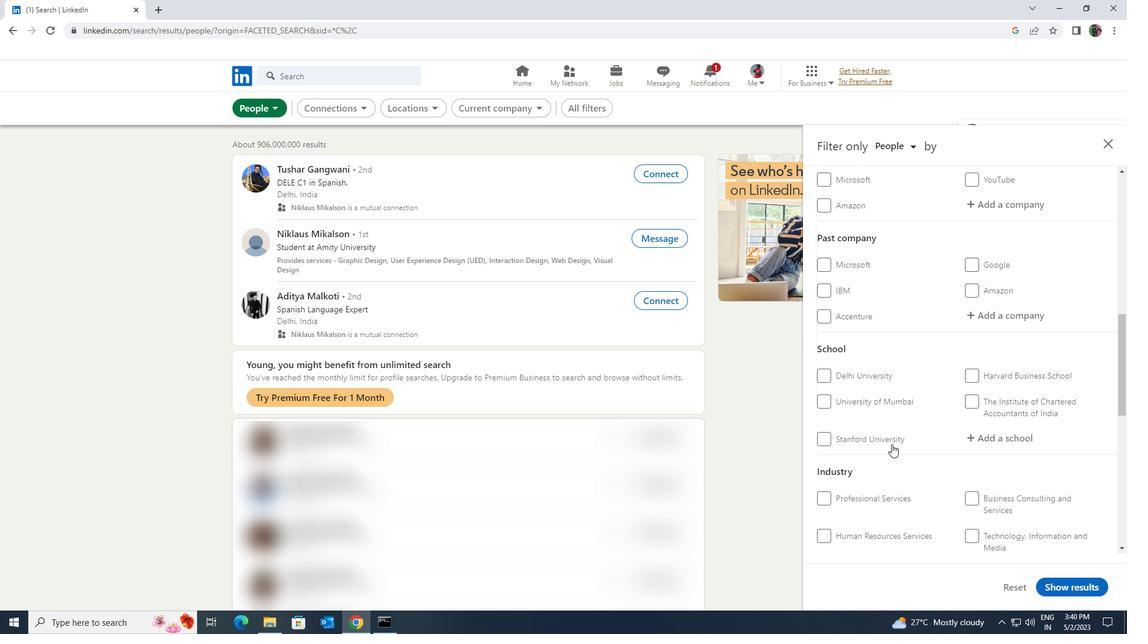 
Action: Mouse scrolled (892, 445) with delta (0, 0)
Screenshot: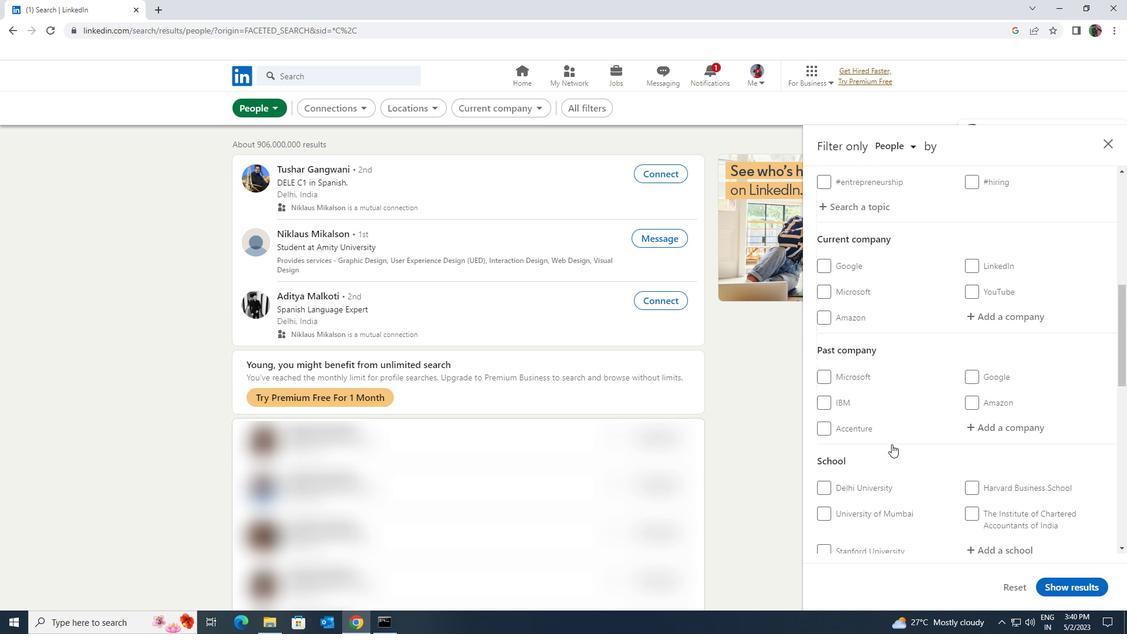 
Action: Mouse moved to (969, 380)
Screenshot: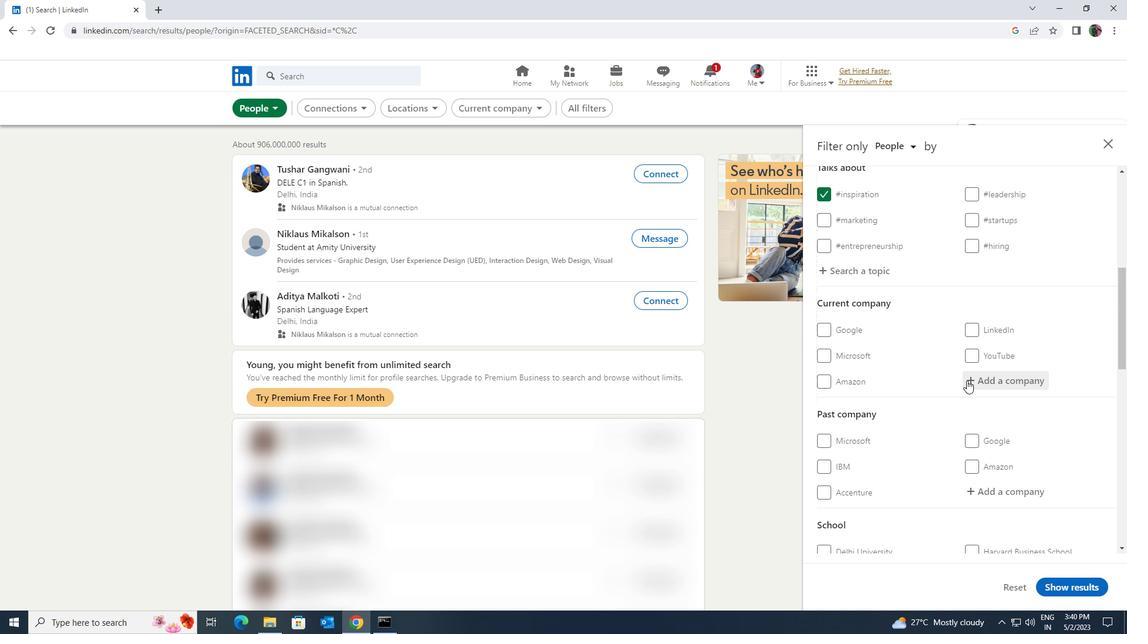 
Action: Mouse pressed left at (969, 380)
Screenshot: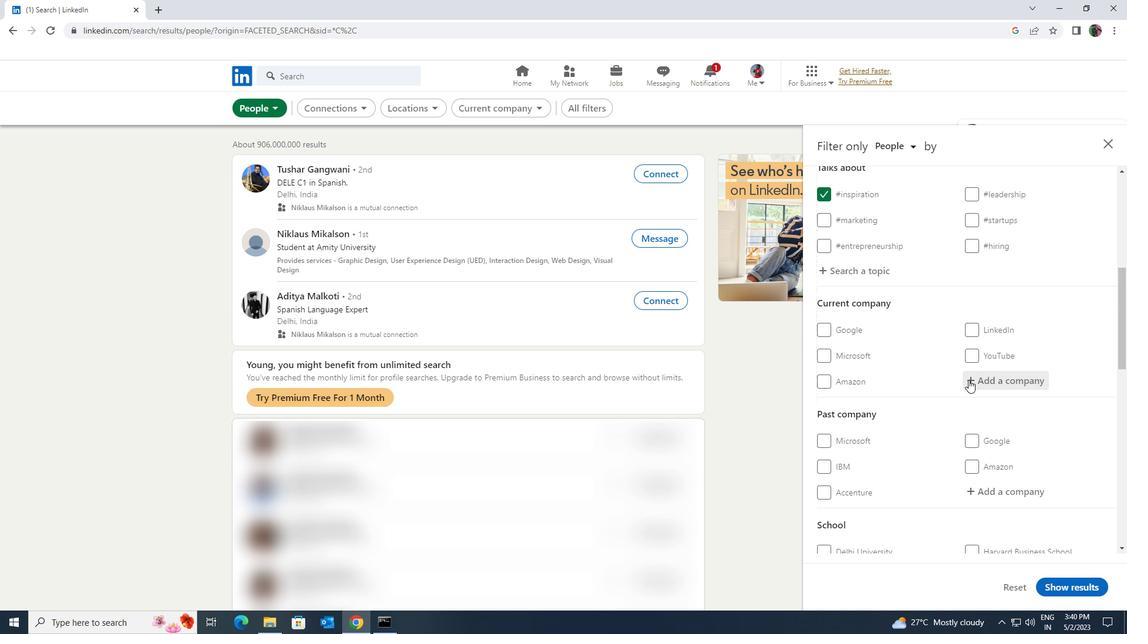 
Action: Key pressed <Key.shift><Key.shift><Key.shift><Key.shift><Key.shift>INDIBULLS
Screenshot: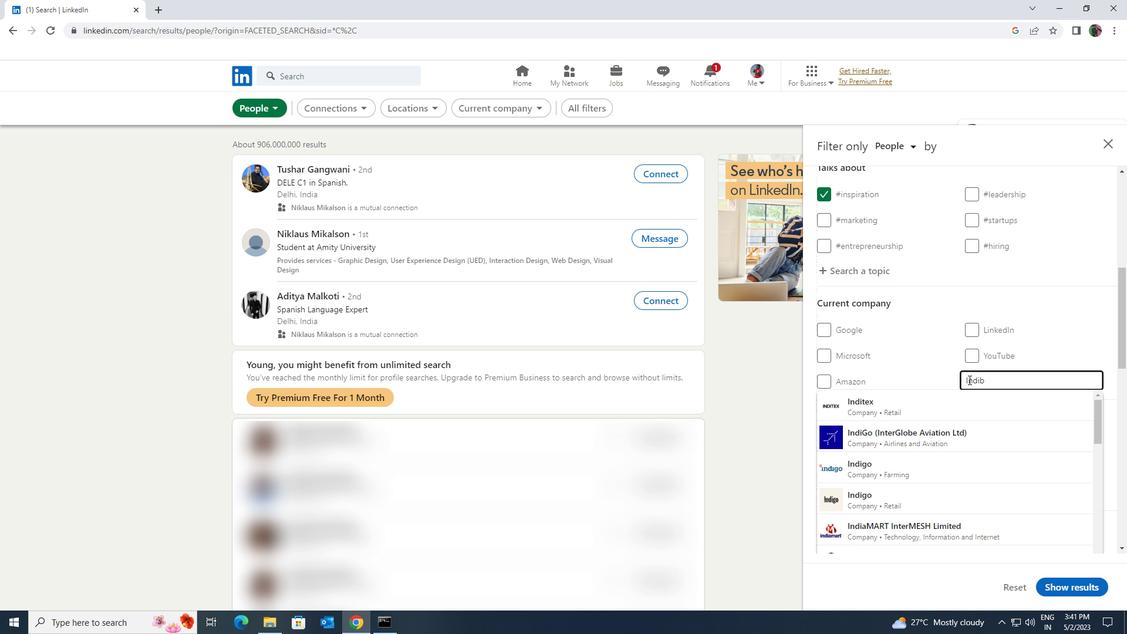 
Action: Mouse moved to (965, 402)
Screenshot: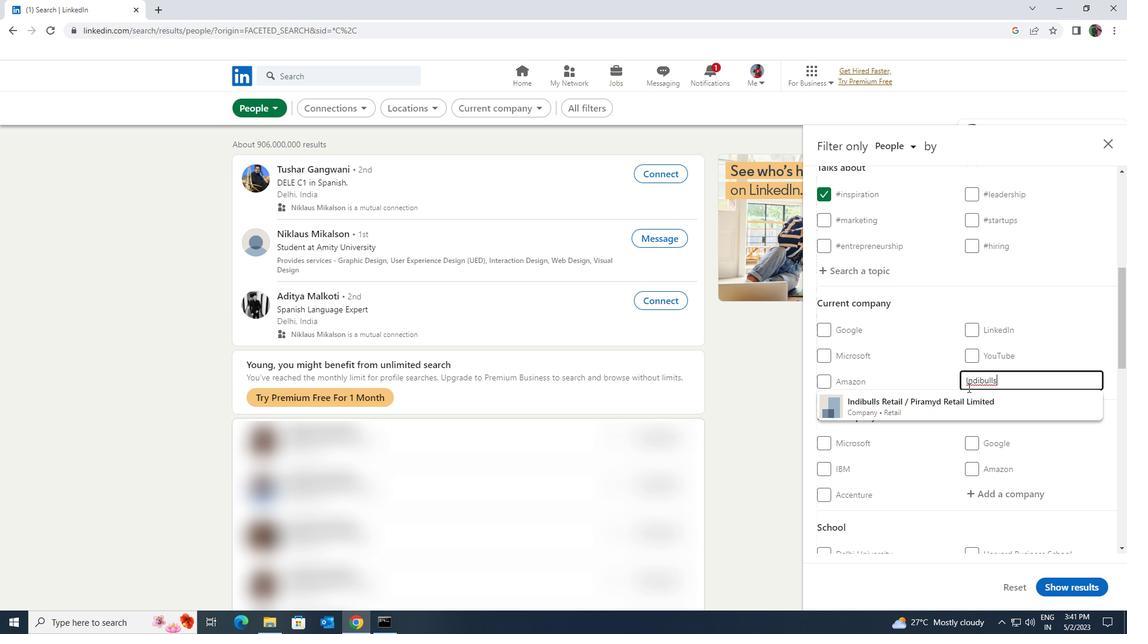 
Action: Mouse pressed left at (965, 402)
Screenshot: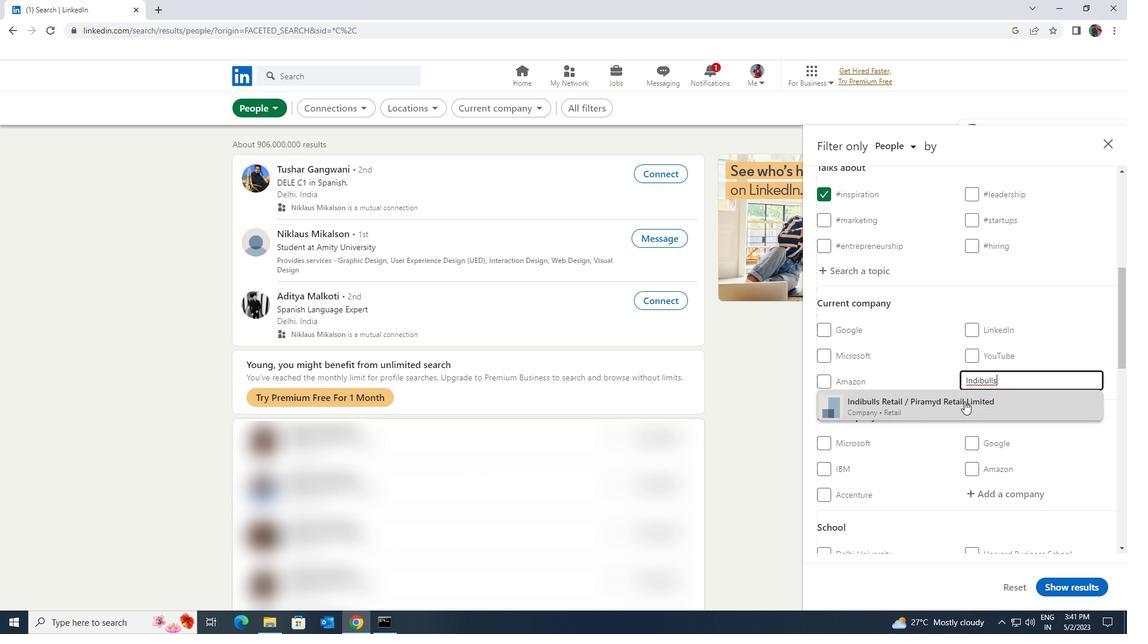 
Action: Mouse scrolled (965, 401) with delta (0, 0)
Screenshot: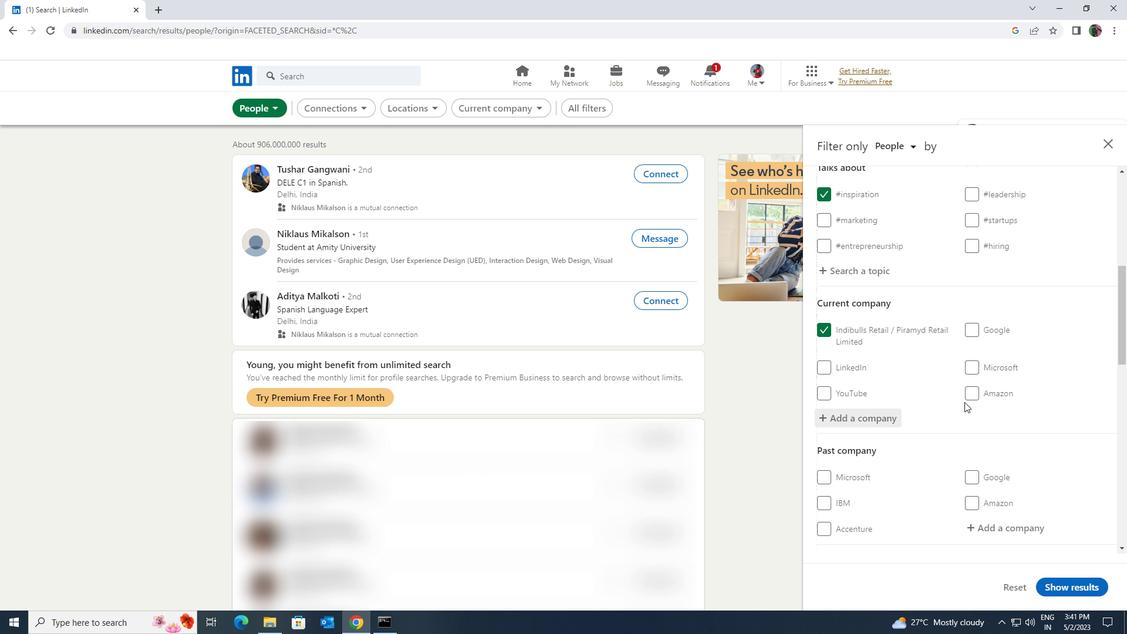 
Action: Mouse scrolled (965, 401) with delta (0, 0)
Screenshot: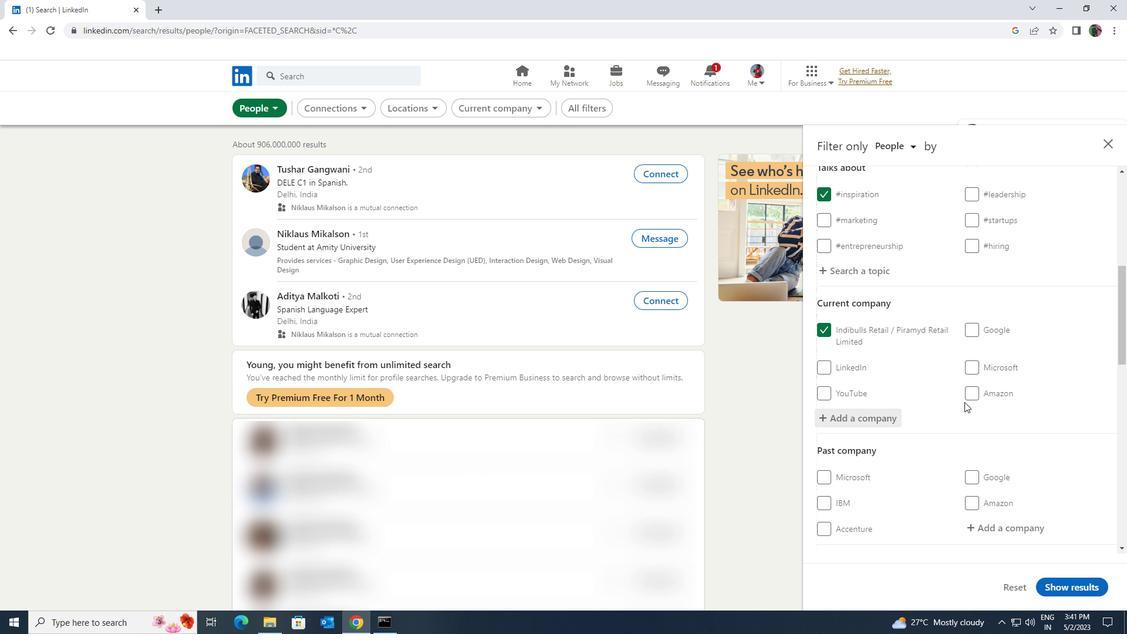 
Action: Mouse scrolled (965, 401) with delta (0, 0)
Screenshot: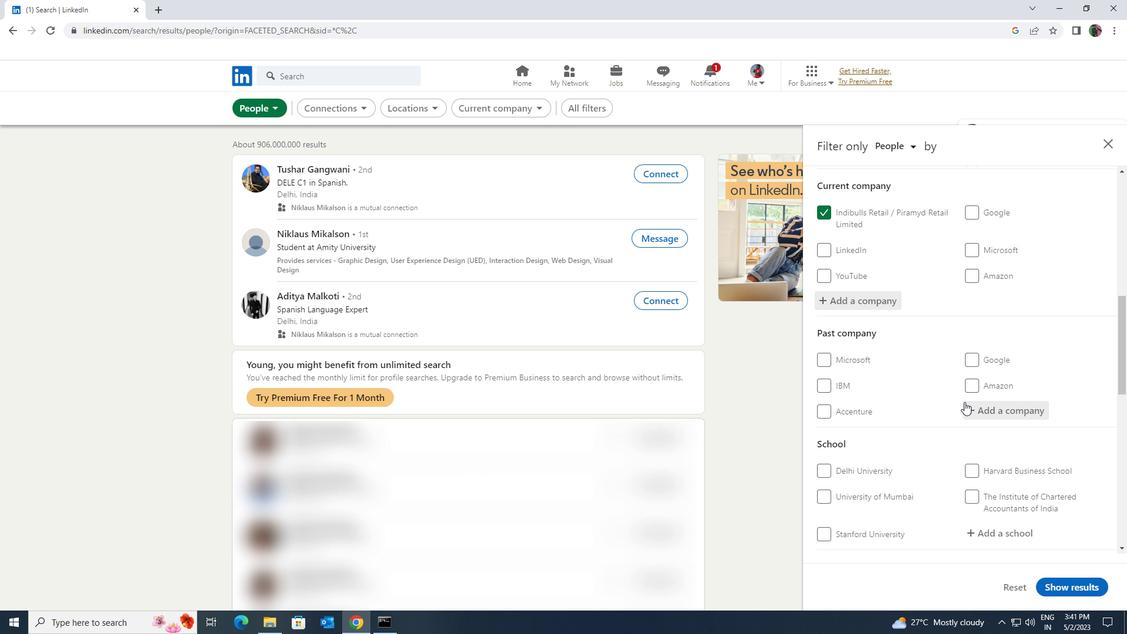 
Action: Mouse scrolled (965, 401) with delta (0, 0)
Screenshot: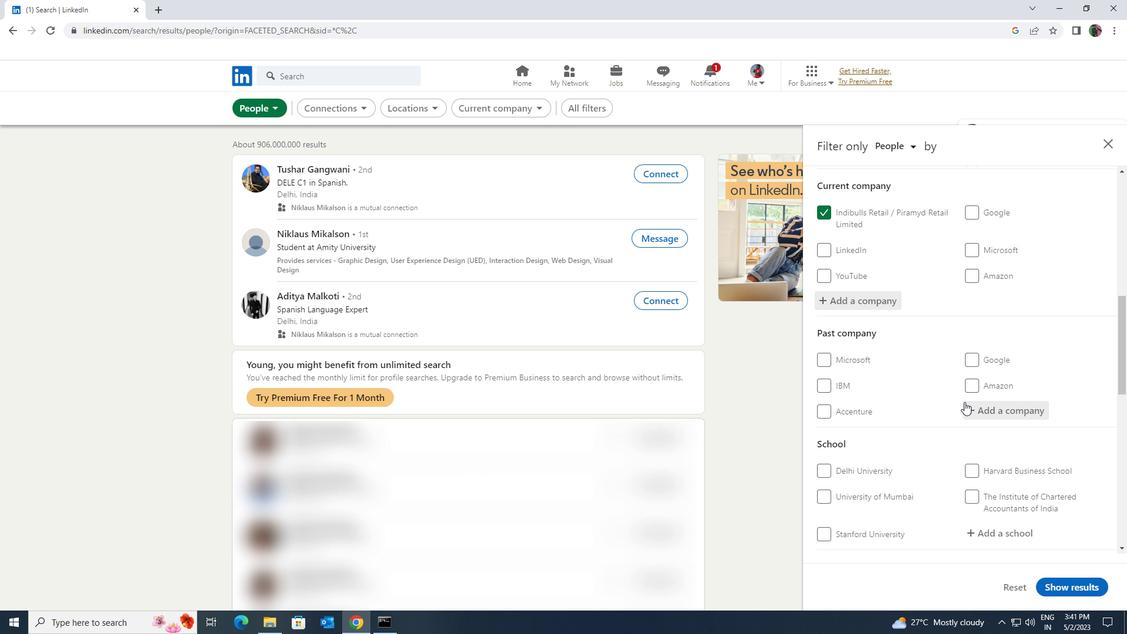 
Action: Mouse moved to (969, 414)
Screenshot: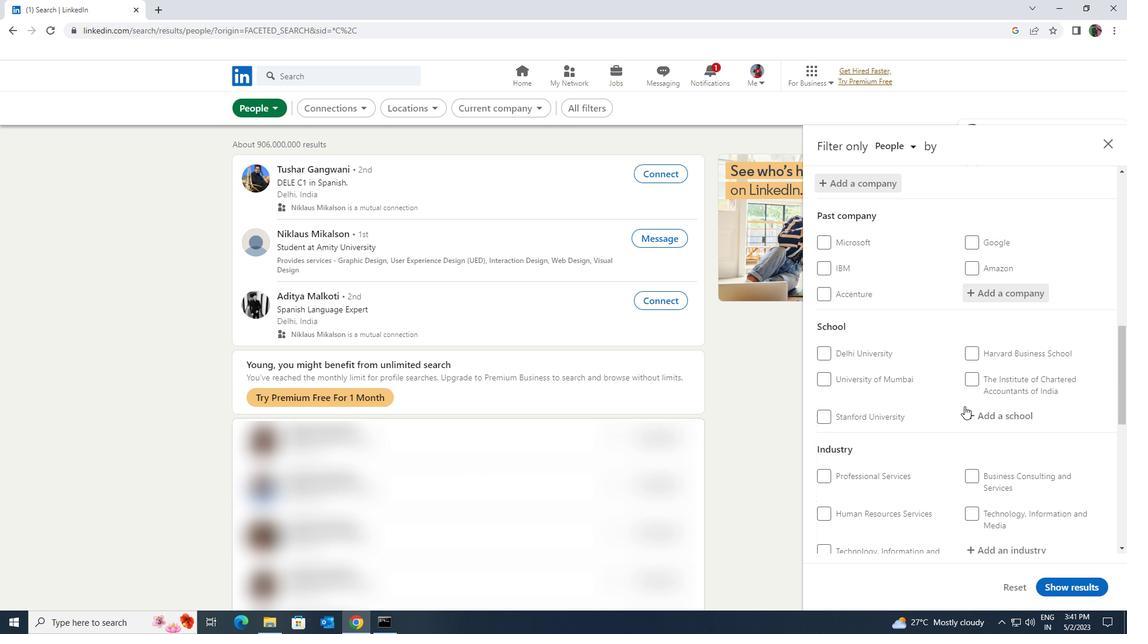 
Action: Mouse pressed left at (969, 414)
Screenshot: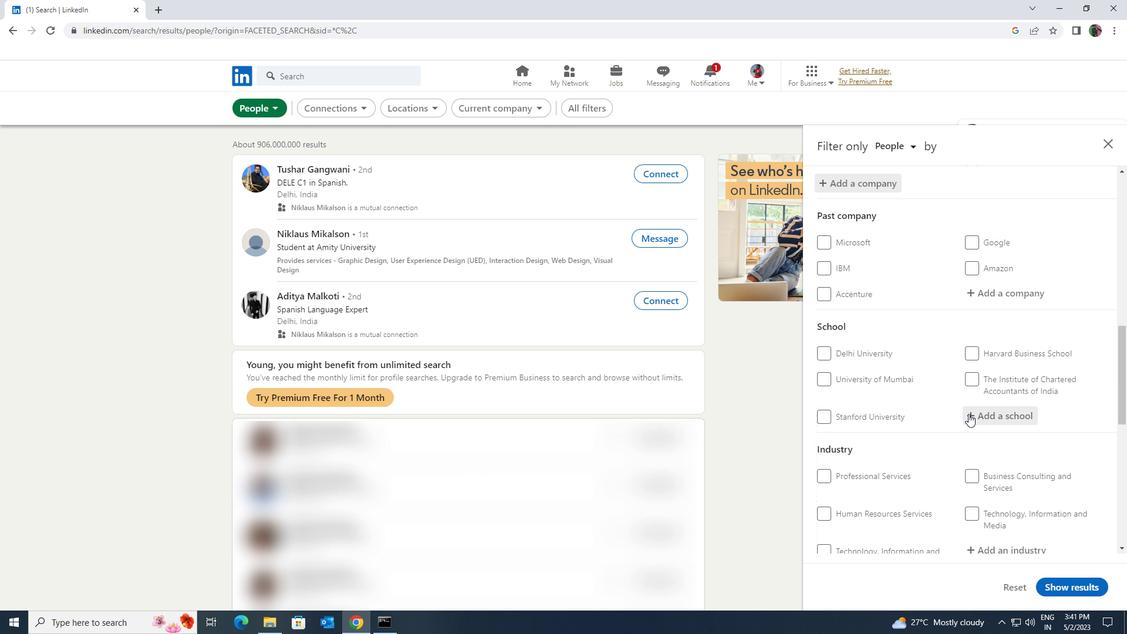 
Action: Key pressed <Key.shift><Key.shift>VITS<Key.space><Key.shift>GROUP<Key.space><Key.shift>OF<Key.space><Key.shift><Key.shift><Key.shift><Key.shift>INSTITU
Screenshot: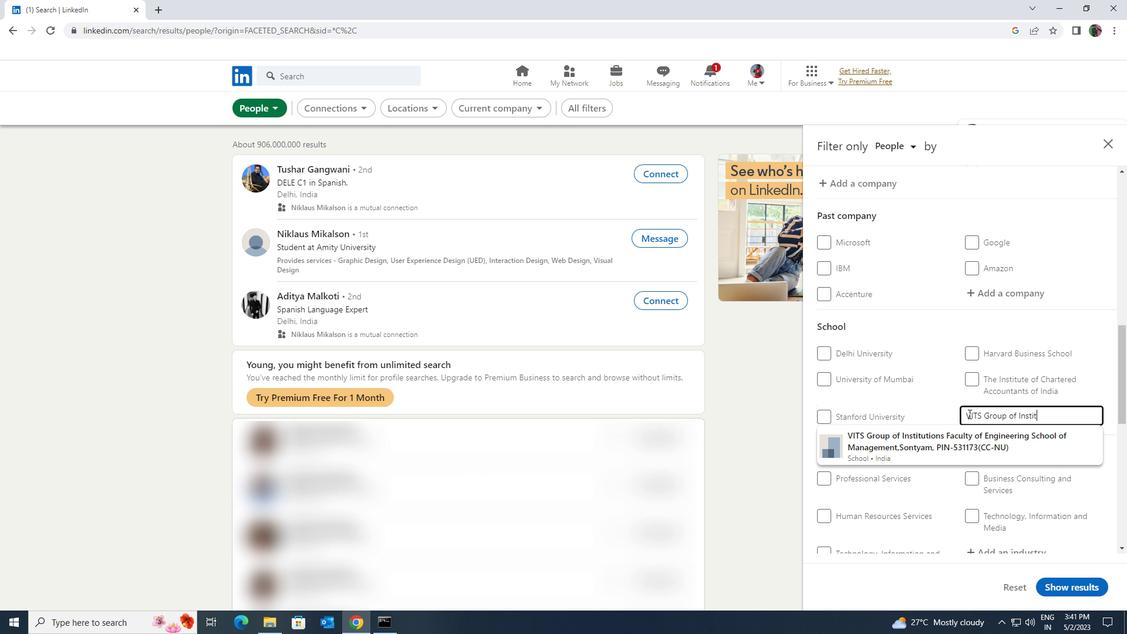 
Action: Mouse moved to (967, 441)
Screenshot: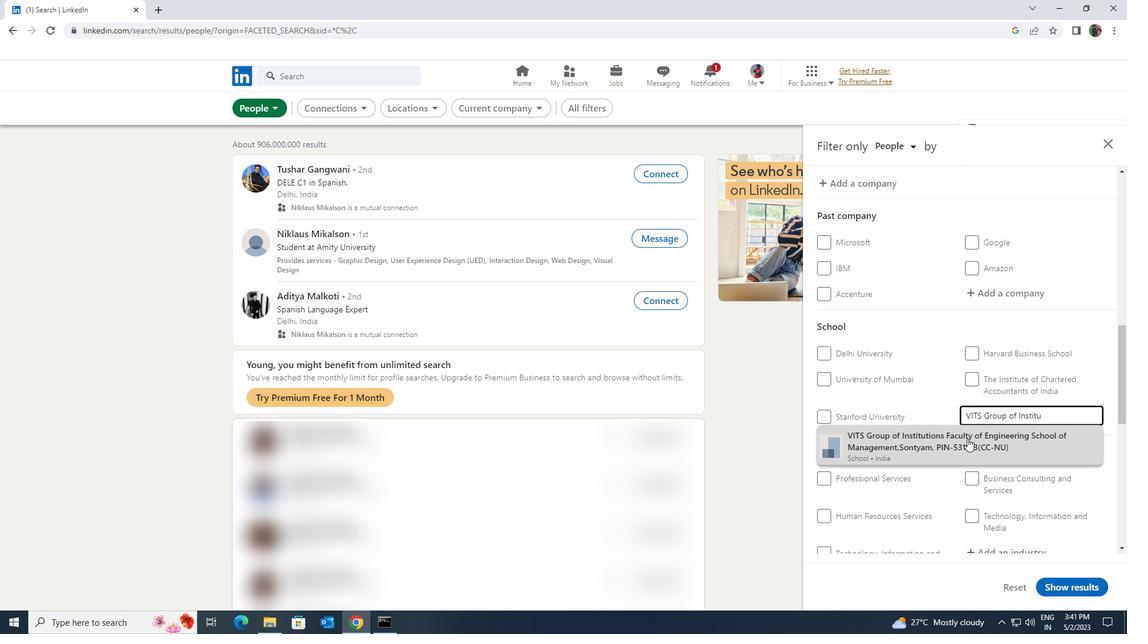 
Action: Mouse pressed left at (967, 441)
Screenshot: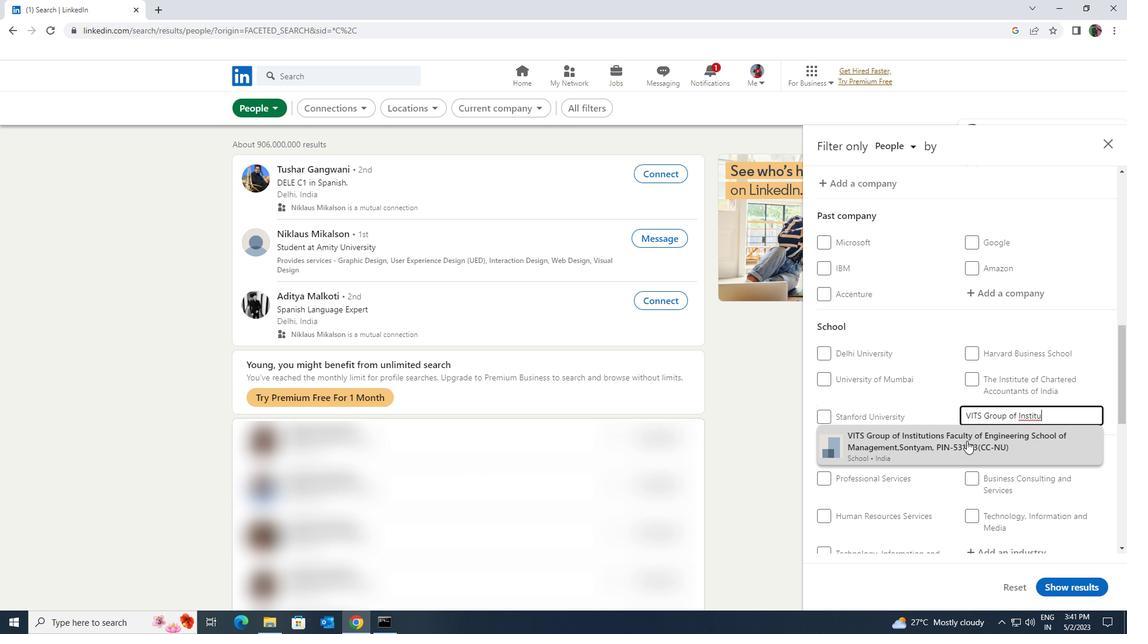 
Action: Mouse scrolled (967, 440) with delta (0, 0)
Screenshot: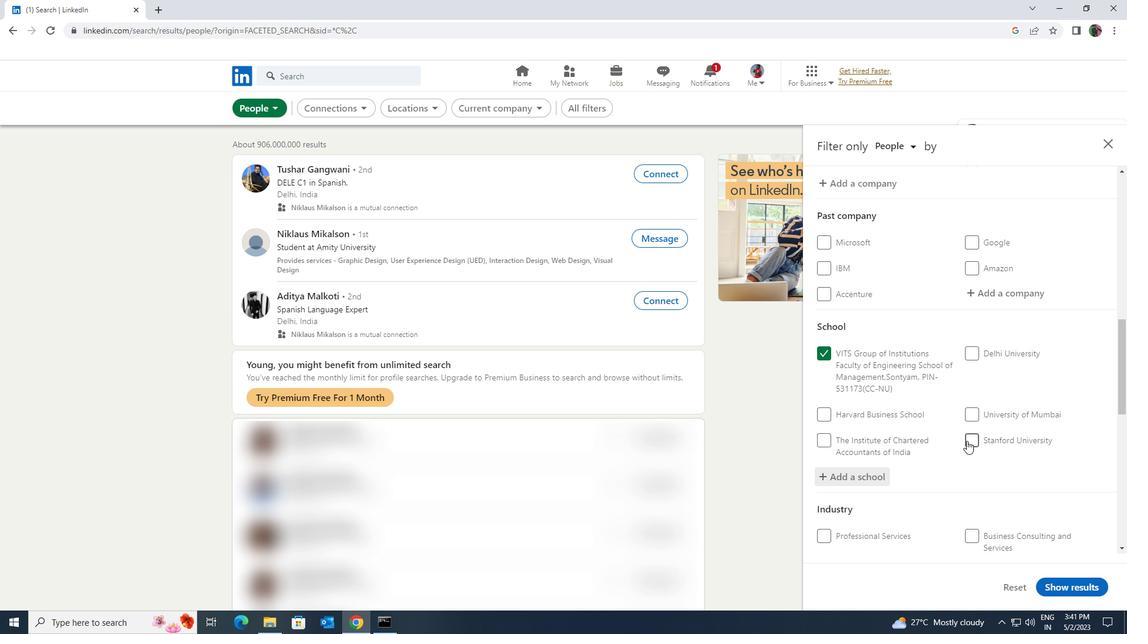 
Action: Mouse scrolled (967, 440) with delta (0, 0)
Screenshot: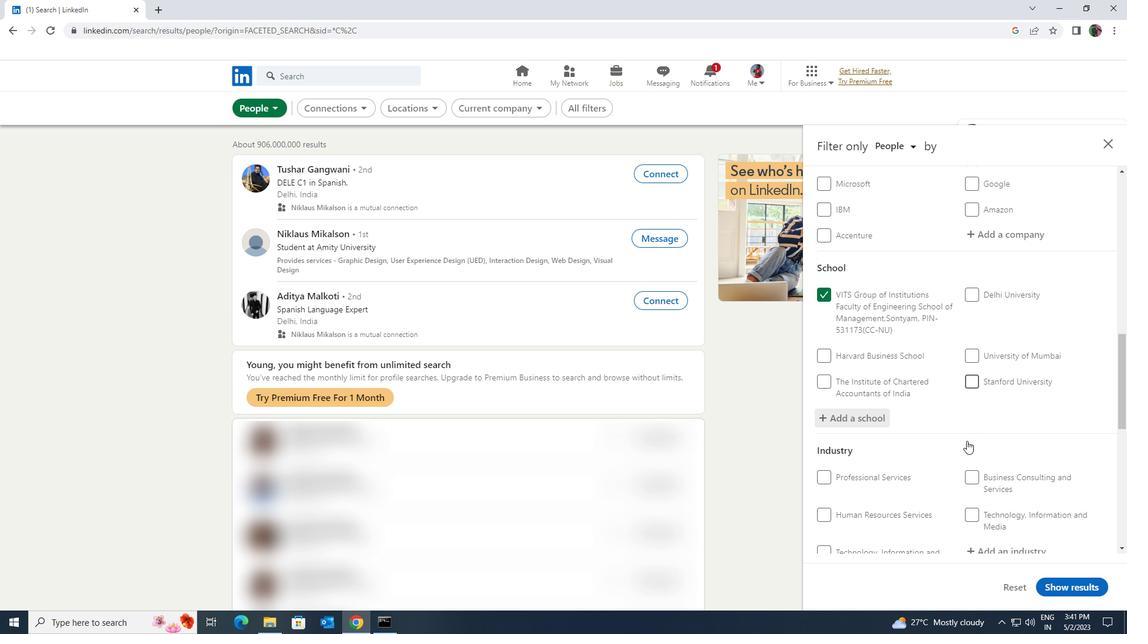 
Action: Mouse scrolled (967, 440) with delta (0, 0)
Screenshot: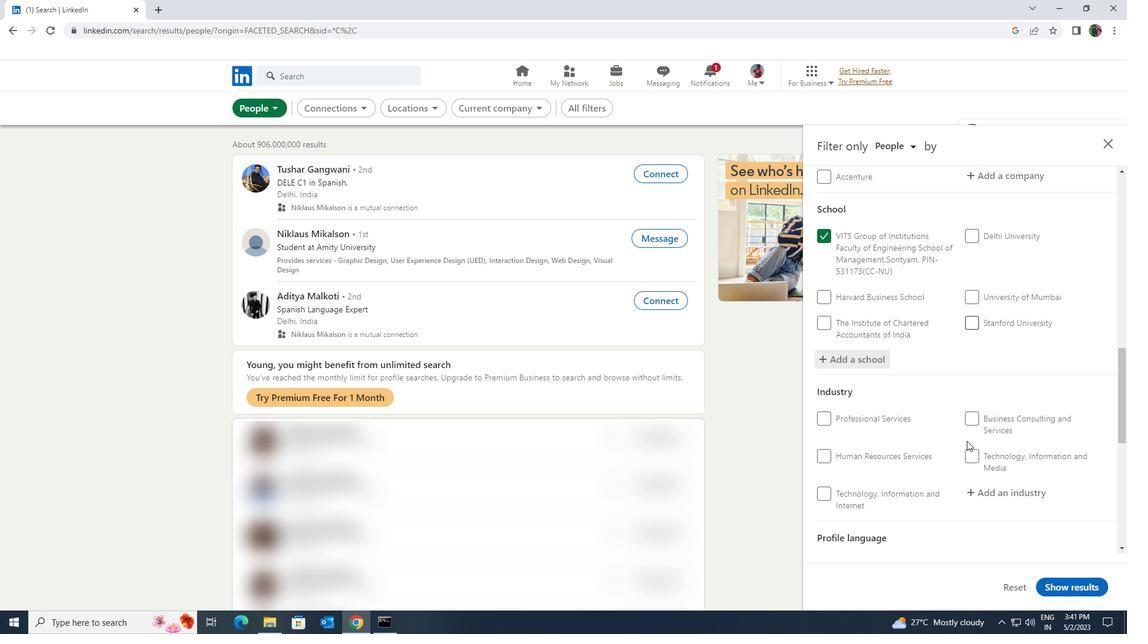 
Action: Mouse moved to (982, 434)
Screenshot: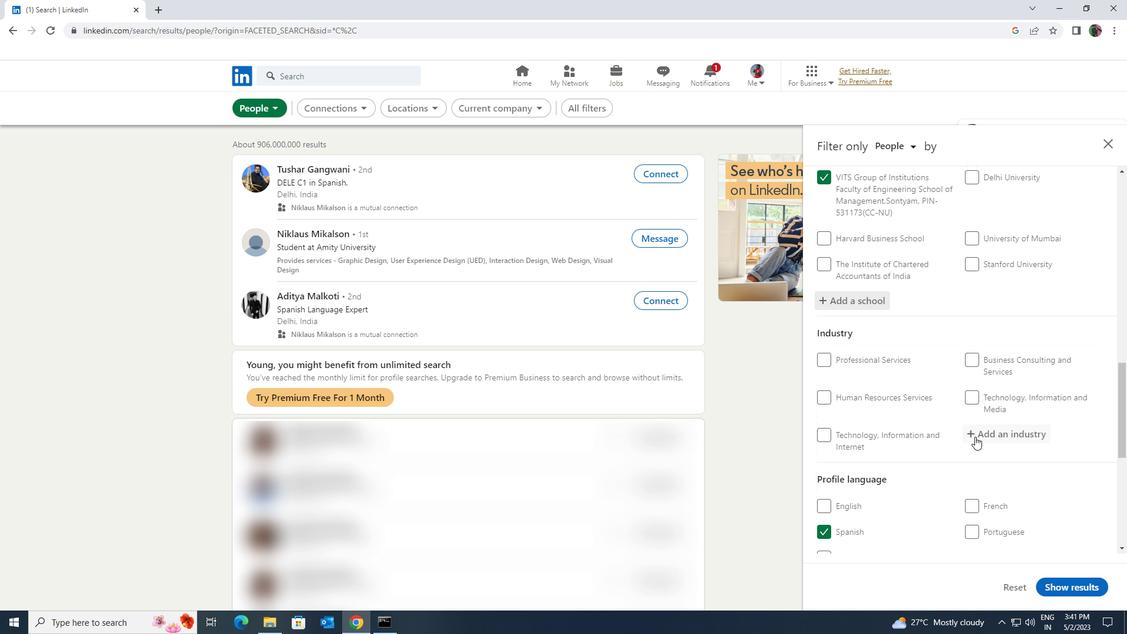 
Action: Mouse pressed left at (982, 434)
Screenshot: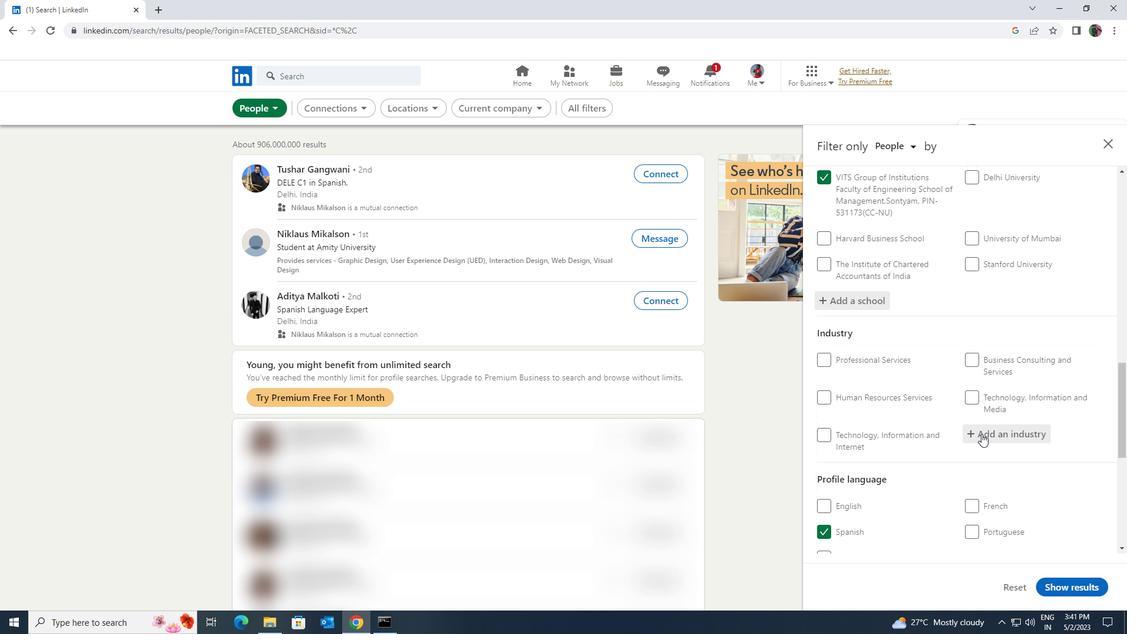 
Action: Key pressed <Key.shift><Key.shift><Key.shift><Key.shift><Key.shift><Key.shift><Key.shift><Key.shift><Key.shift><Key.shift><Key.shift>RUBBER<Key.space><Key.shift>PRO
Screenshot: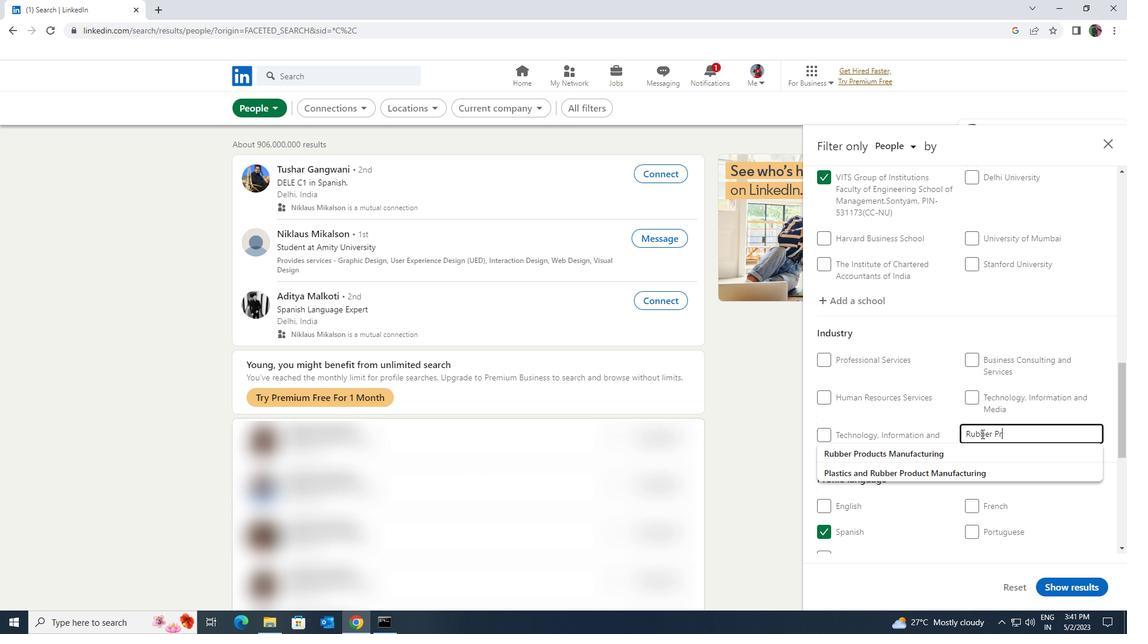 
Action: Mouse moved to (972, 454)
Screenshot: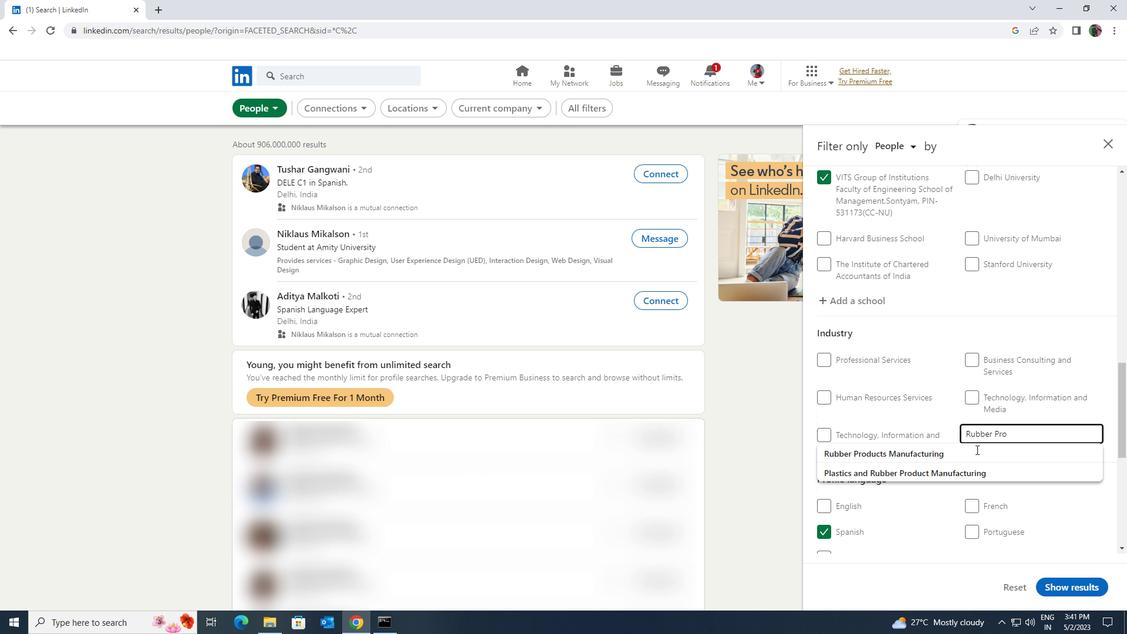 
Action: Mouse pressed left at (972, 454)
Screenshot: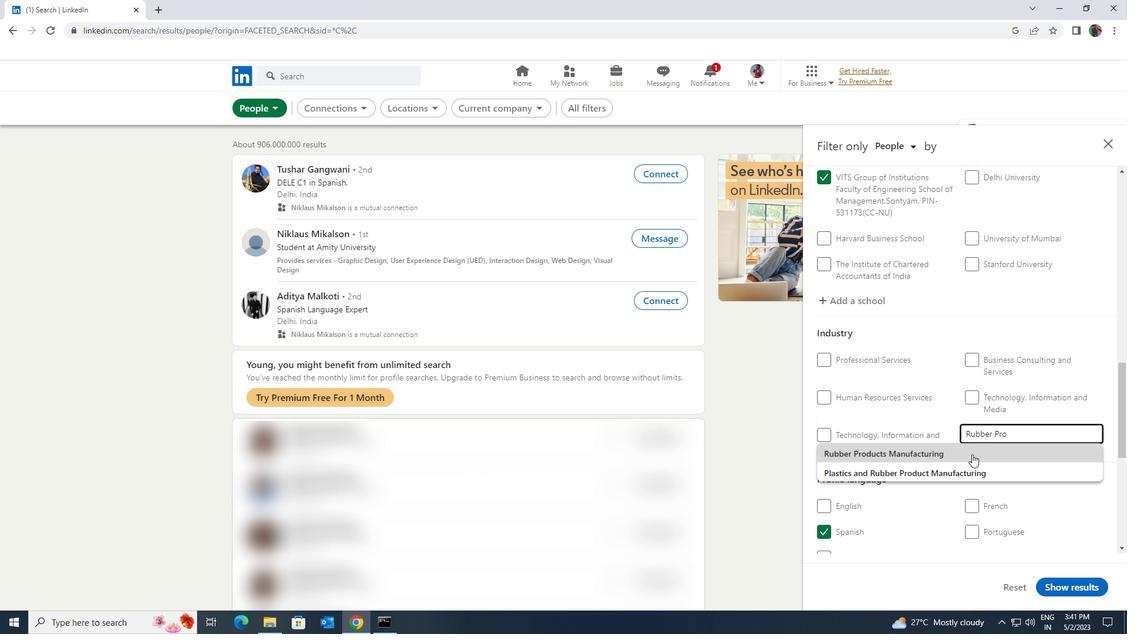 
Action: Mouse scrolled (972, 454) with delta (0, 0)
Screenshot: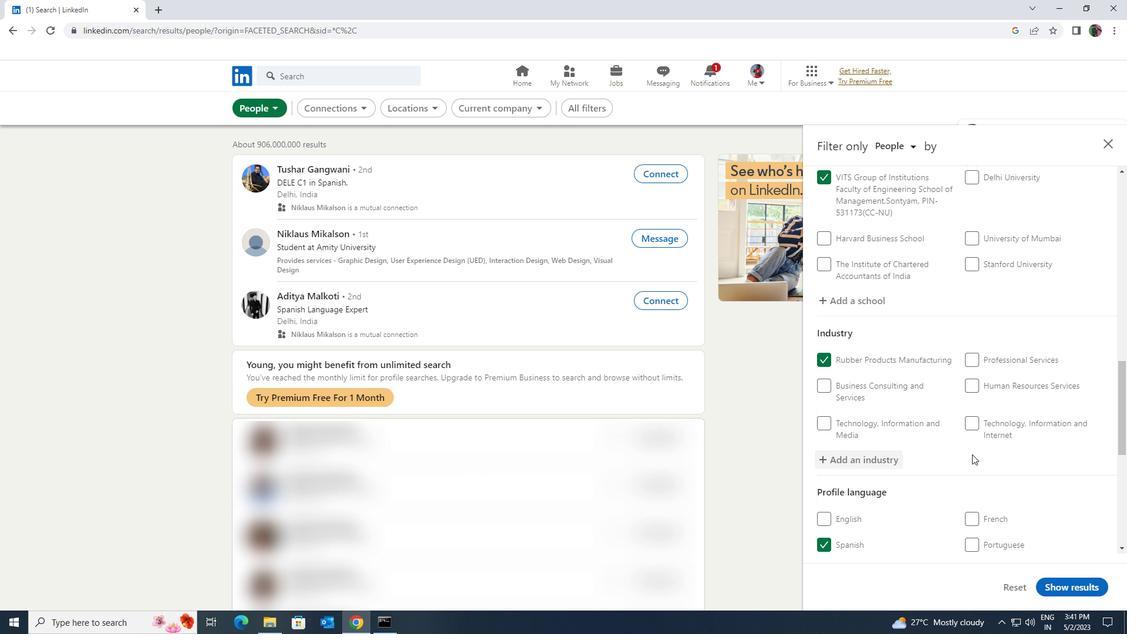 
Action: Mouse scrolled (972, 454) with delta (0, 0)
Screenshot: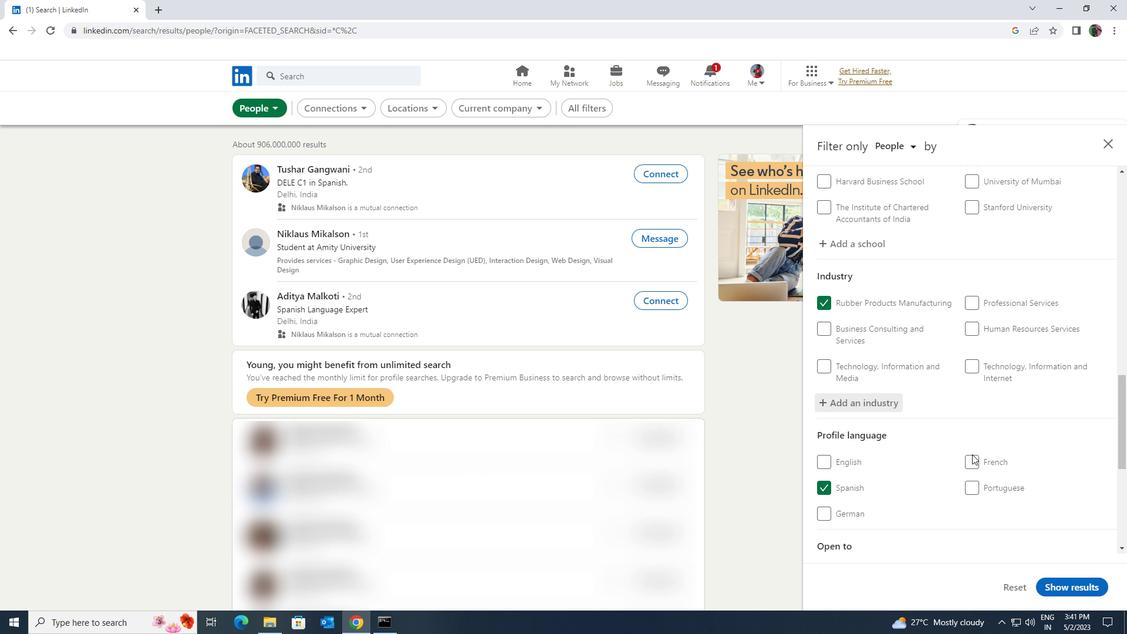 
Action: Mouse scrolled (972, 454) with delta (0, 0)
Screenshot: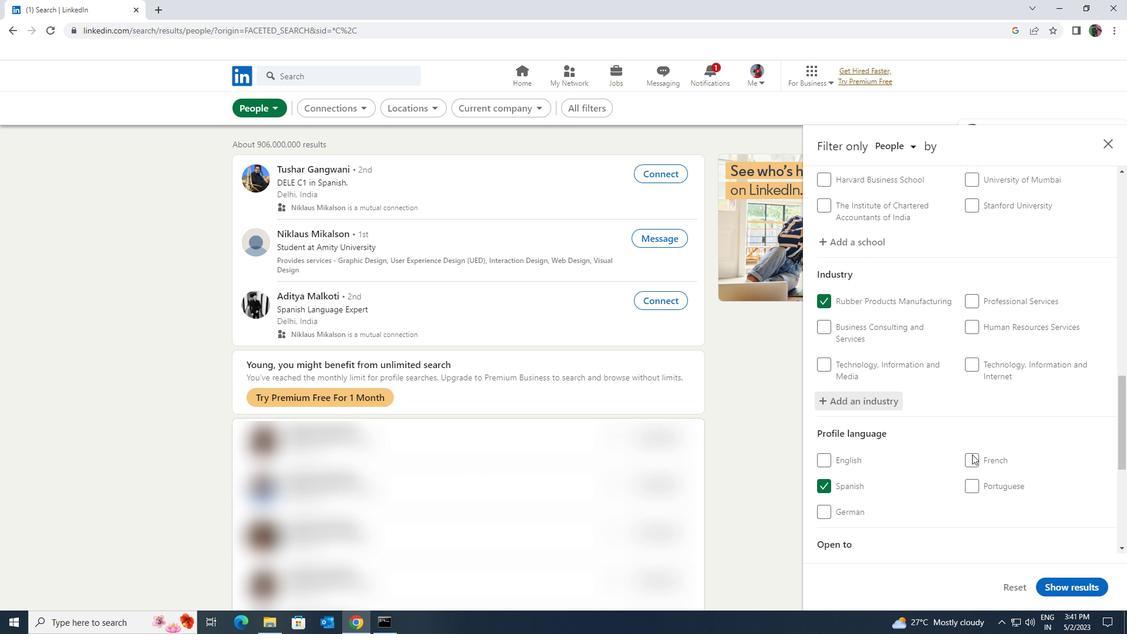 
Action: Mouse scrolled (972, 454) with delta (0, 0)
Screenshot: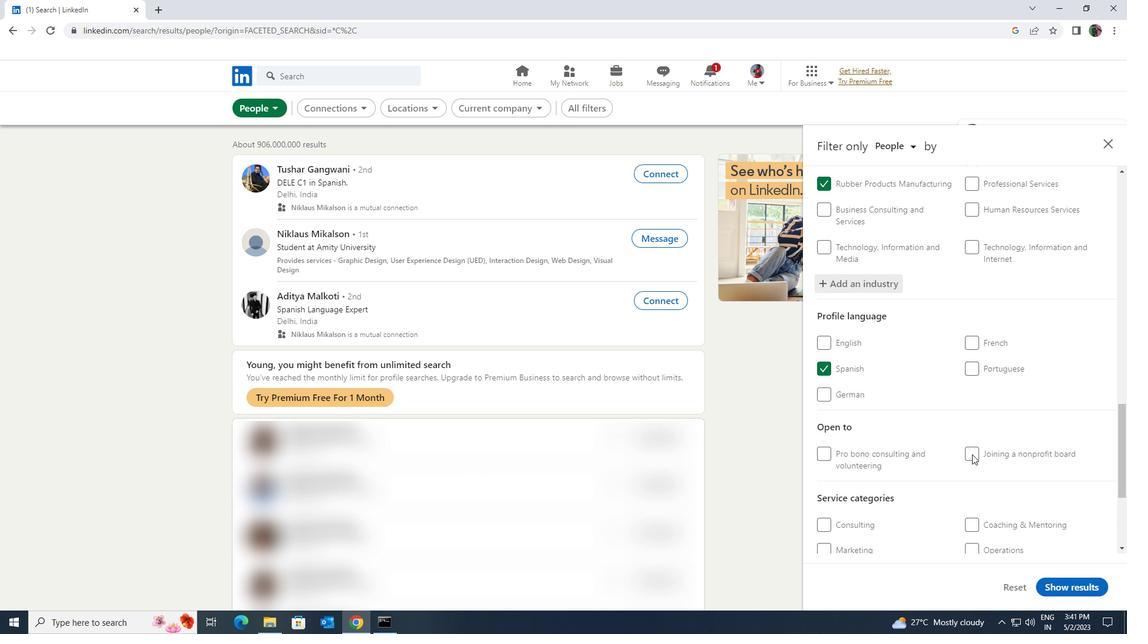 
Action: Mouse scrolled (972, 454) with delta (0, 0)
Screenshot: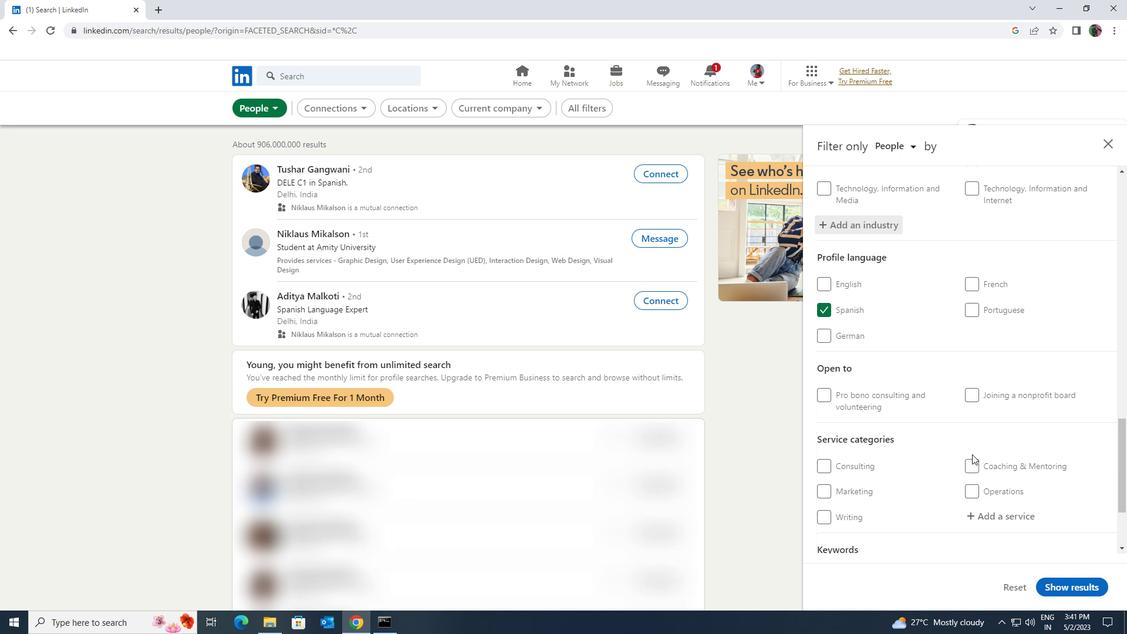 
Action: Mouse pressed left at (972, 454)
Screenshot: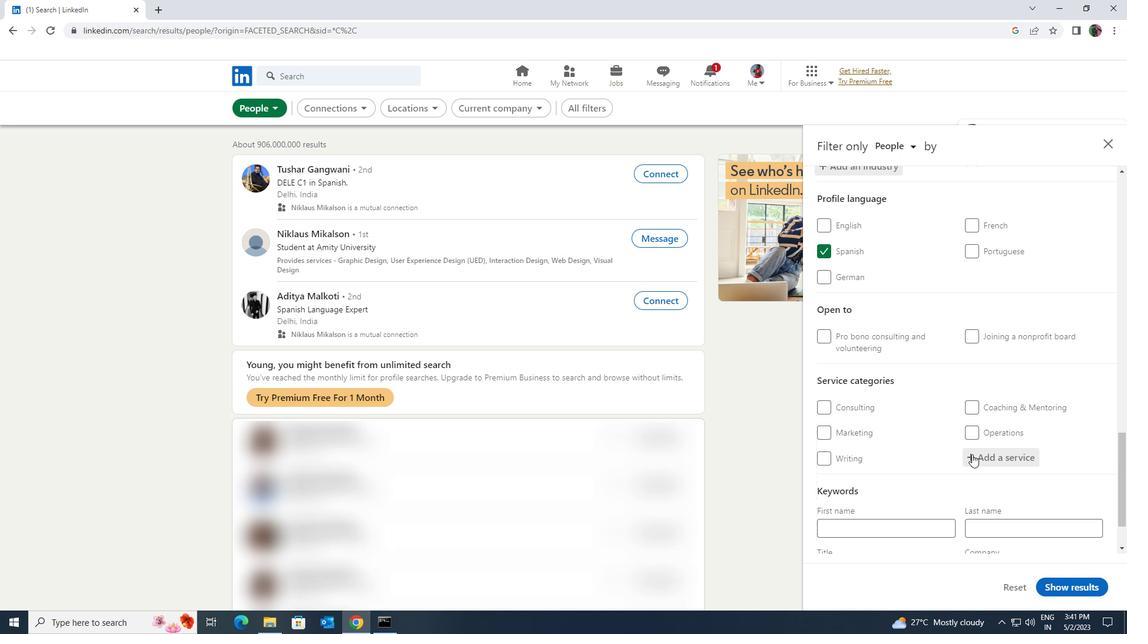 
Action: Key pressed <Key.shift><Key.shift>HEADSHOT
Screenshot: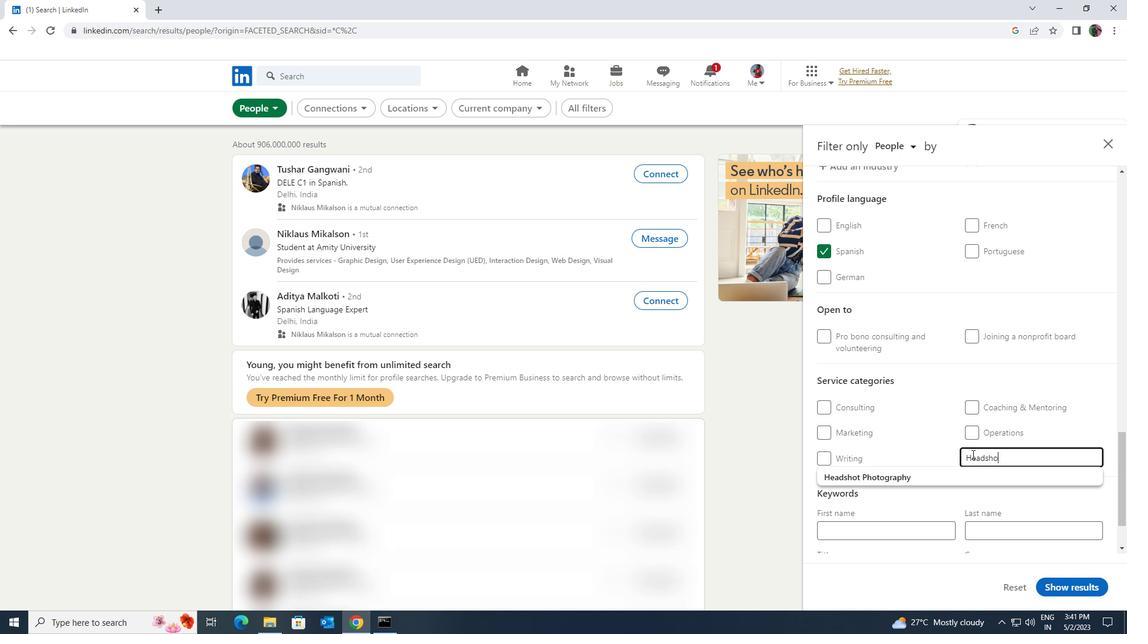 
Action: Mouse moved to (968, 467)
Screenshot: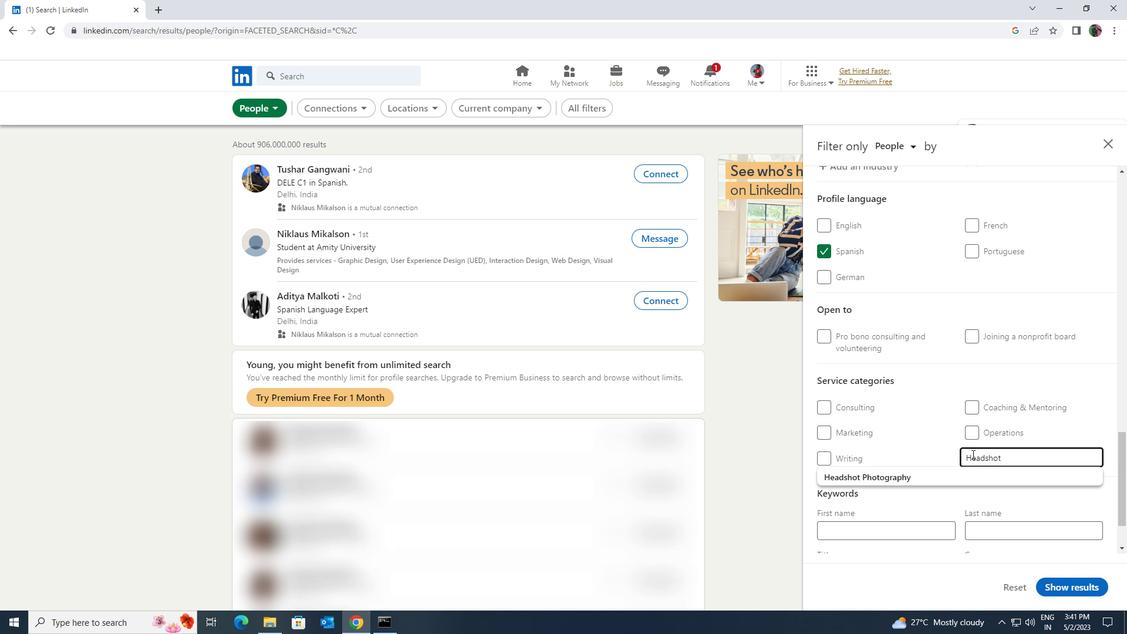 
Action: Mouse pressed left at (968, 467)
Screenshot: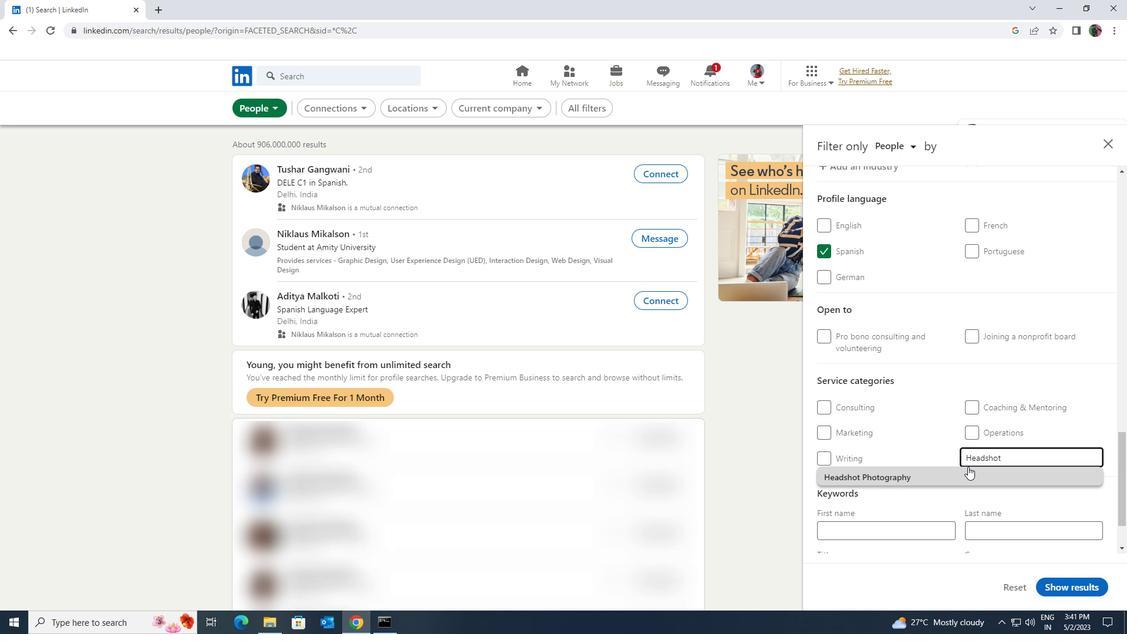 
Action: Mouse scrolled (968, 466) with delta (0, 0)
Screenshot: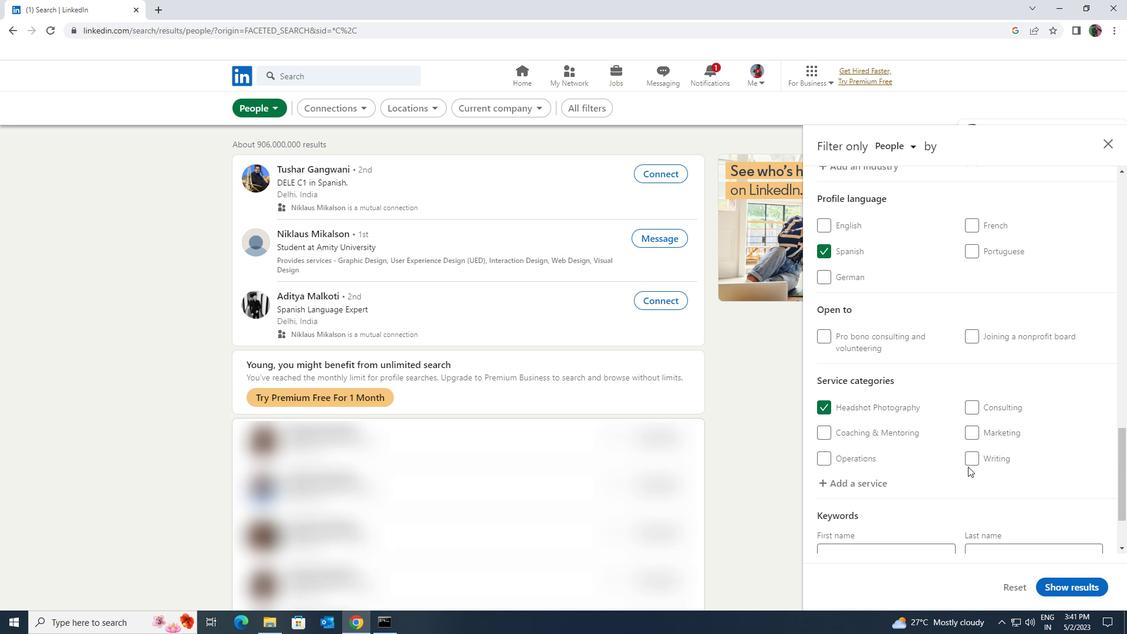 
Action: Mouse scrolled (968, 466) with delta (0, 0)
Screenshot: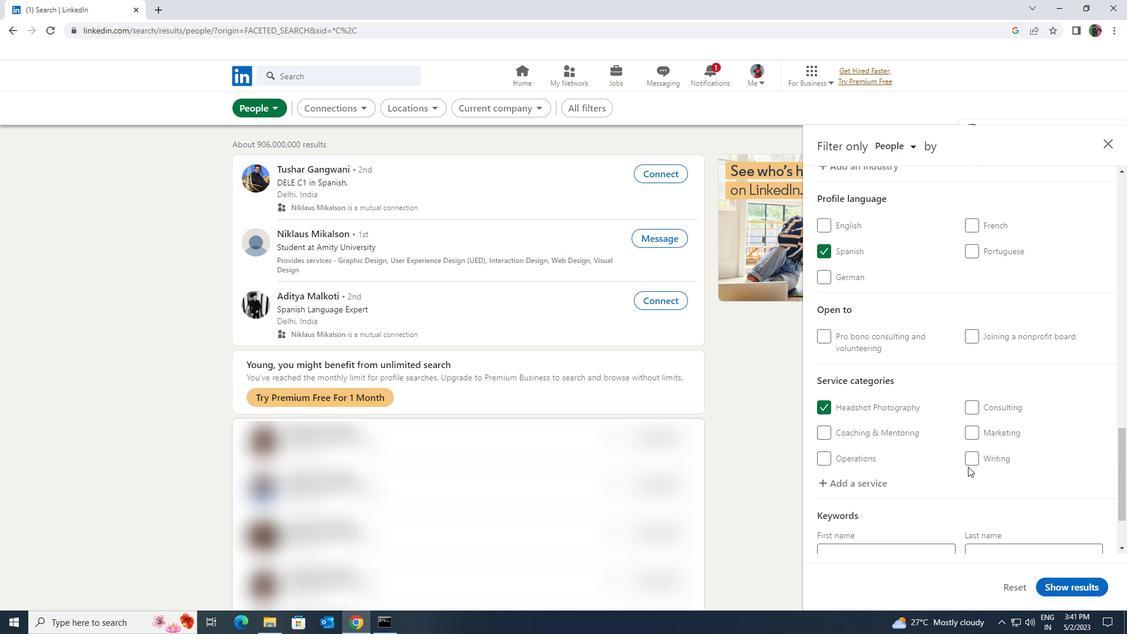 
Action: Mouse scrolled (968, 466) with delta (0, 0)
Screenshot: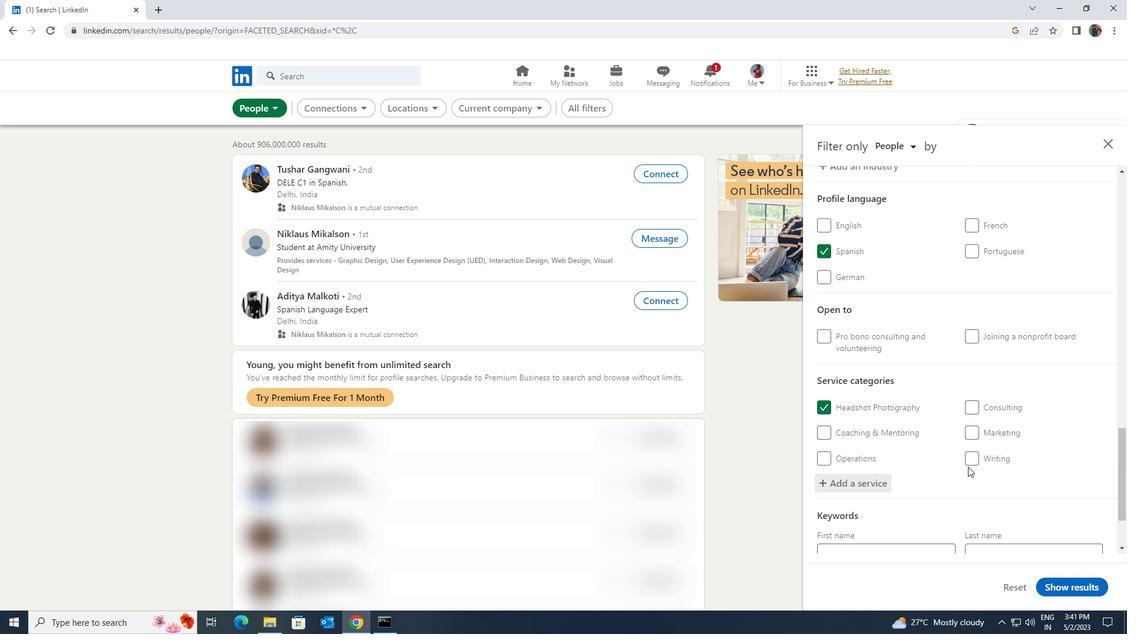 
Action: Mouse scrolled (968, 466) with delta (0, 0)
Screenshot: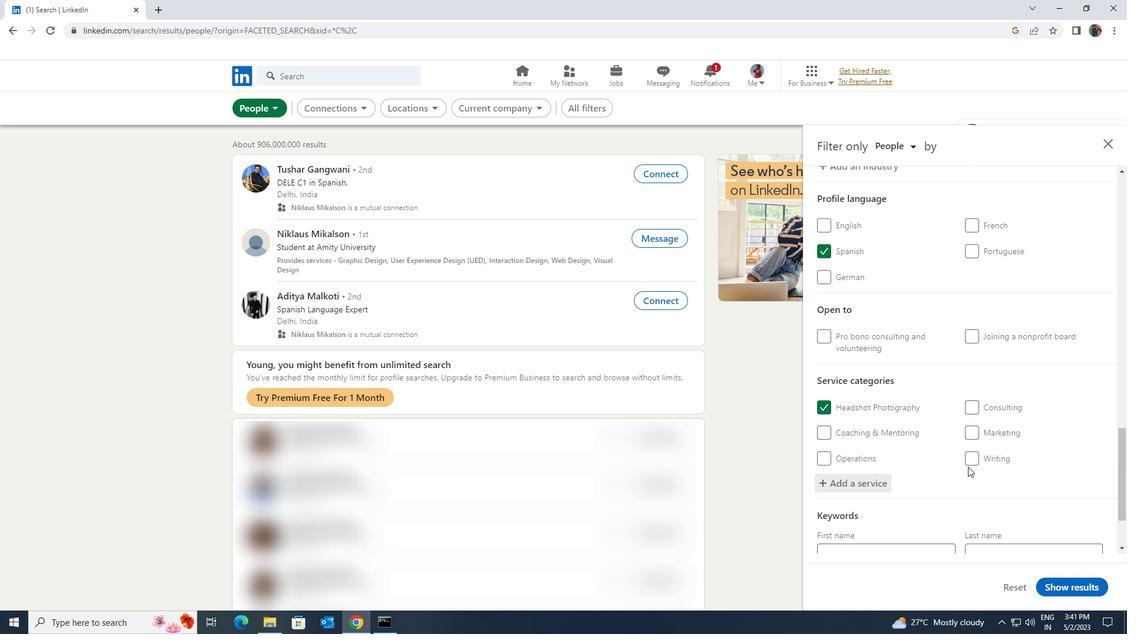 
Action: Mouse moved to (949, 492)
Screenshot: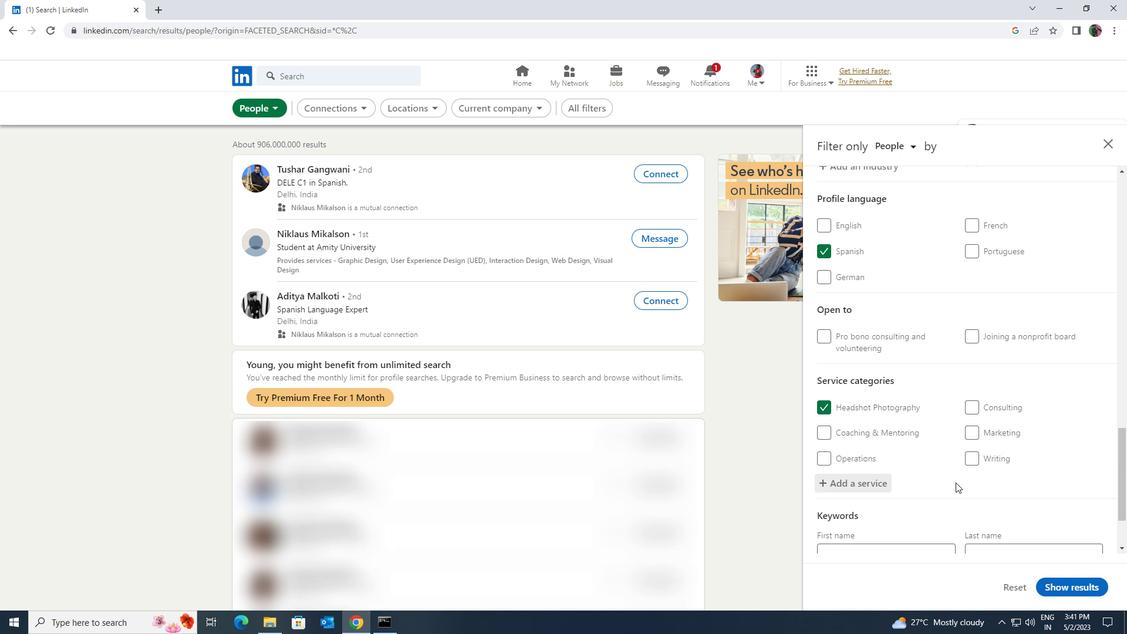 
Action: Mouse scrolled (949, 491) with delta (0, 0)
Screenshot: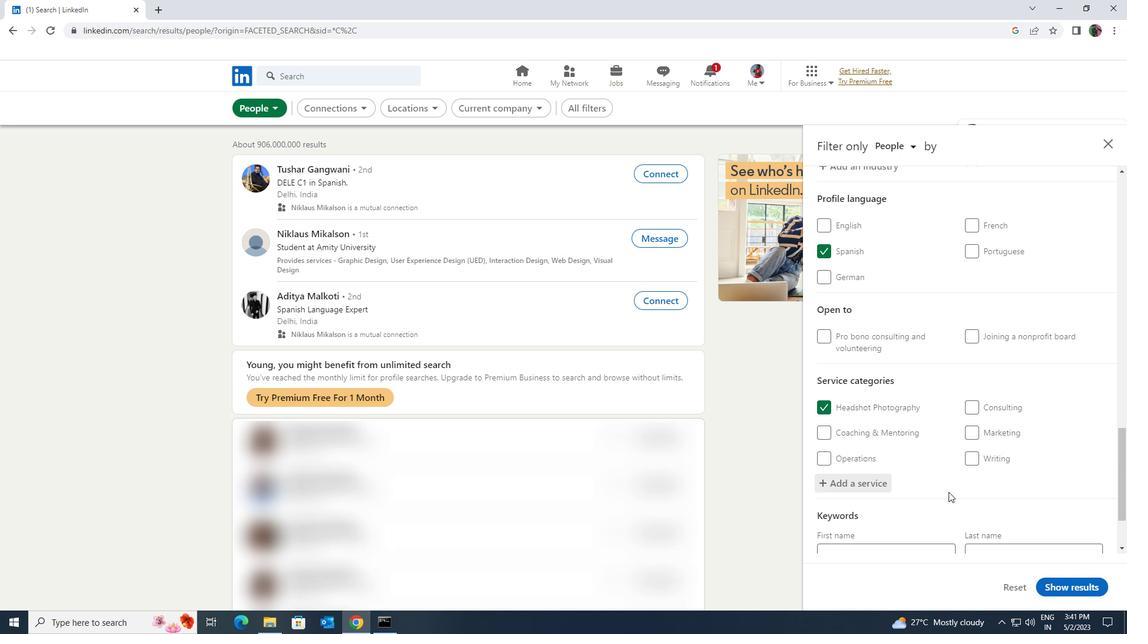 
Action: Mouse scrolled (949, 491) with delta (0, 0)
Screenshot: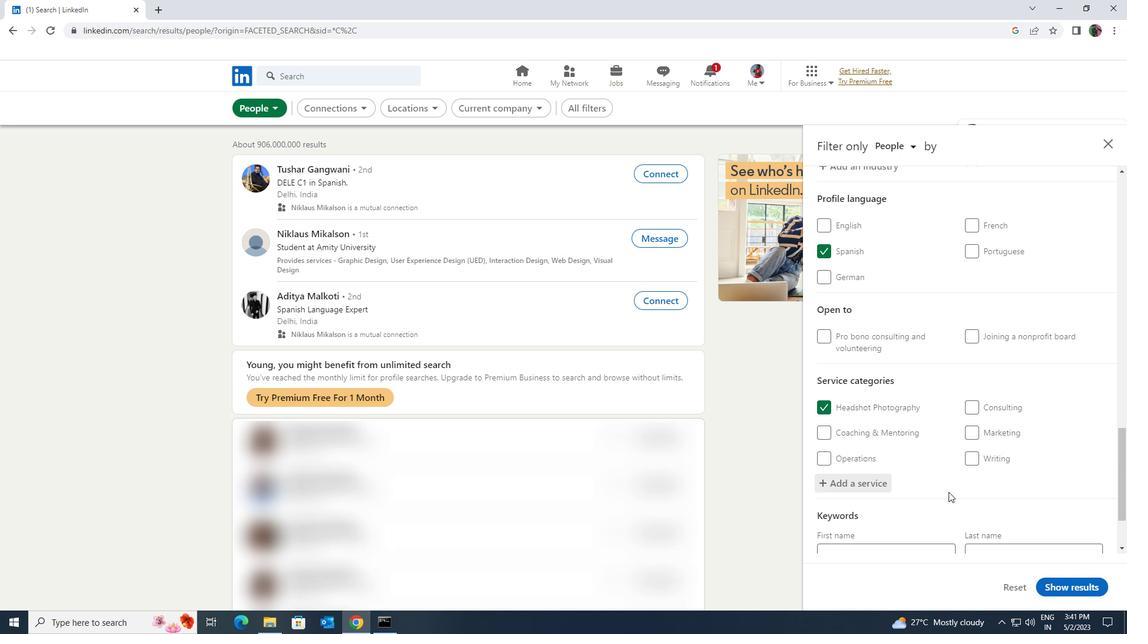 
Action: Mouse scrolled (949, 491) with delta (0, 0)
Screenshot: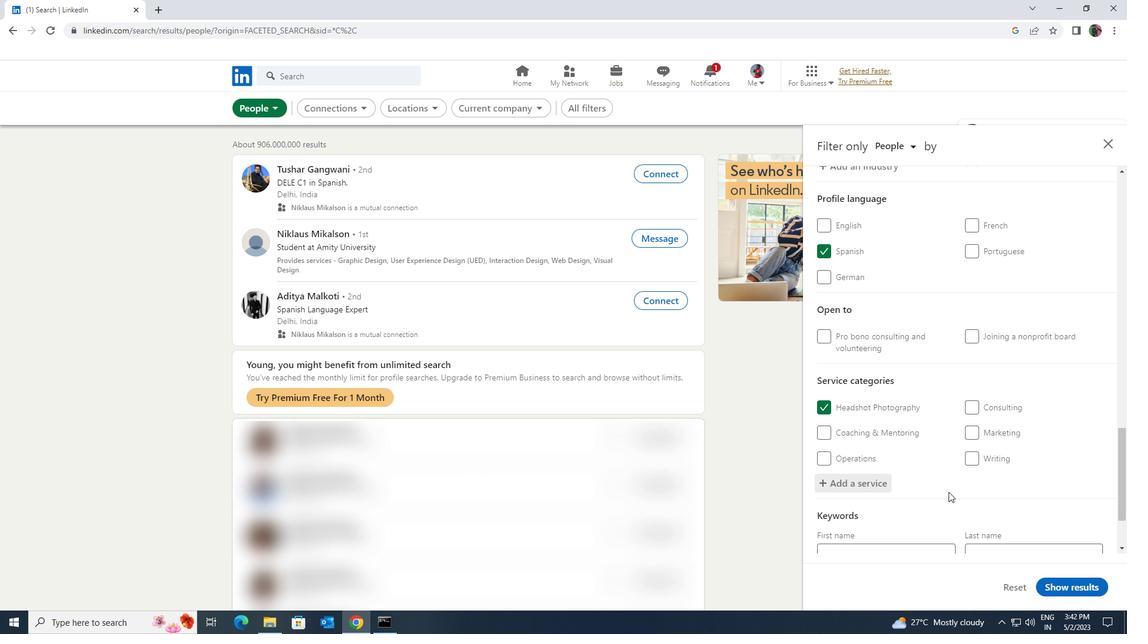 
Action: Mouse scrolled (949, 491) with delta (0, 0)
Screenshot: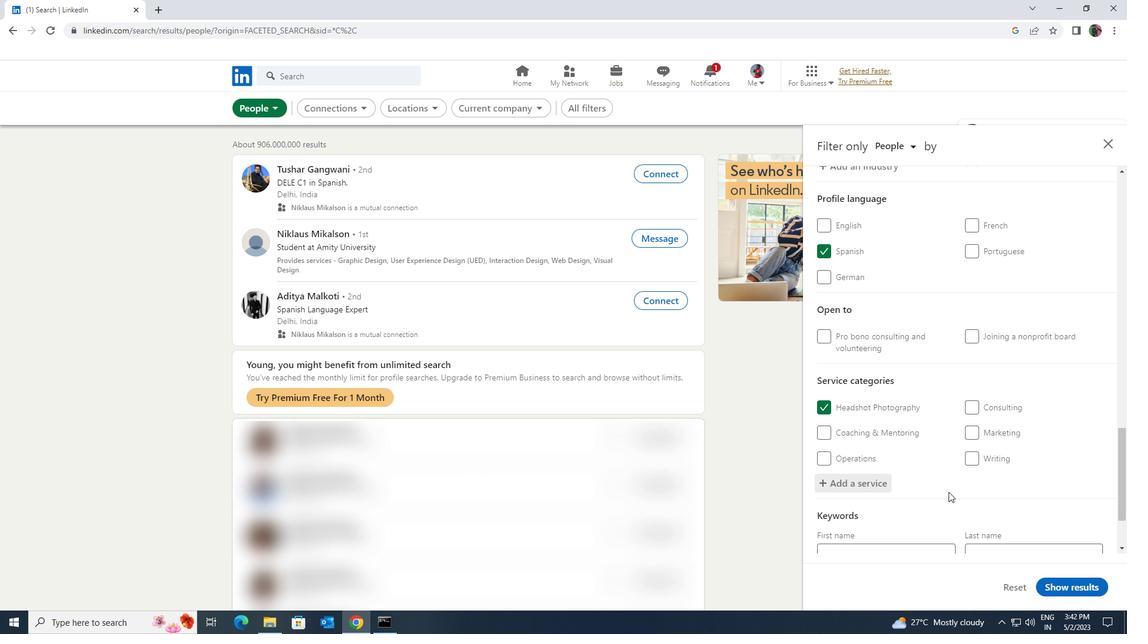 
Action: Mouse scrolled (949, 491) with delta (0, 0)
Screenshot: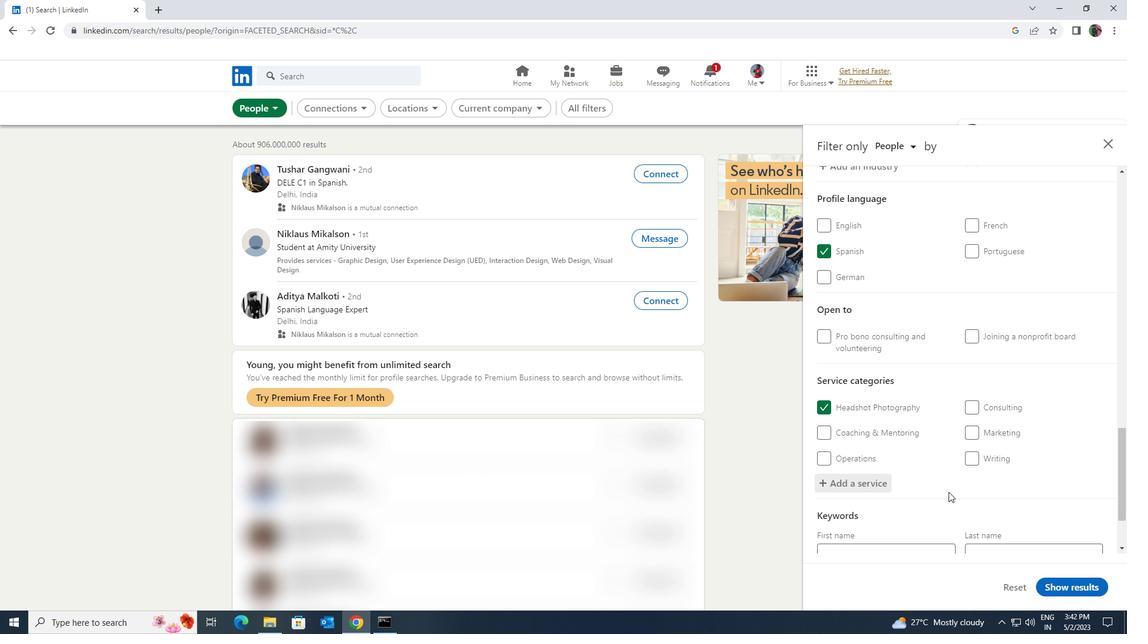 
Action: Mouse scrolled (949, 491) with delta (0, 0)
Screenshot: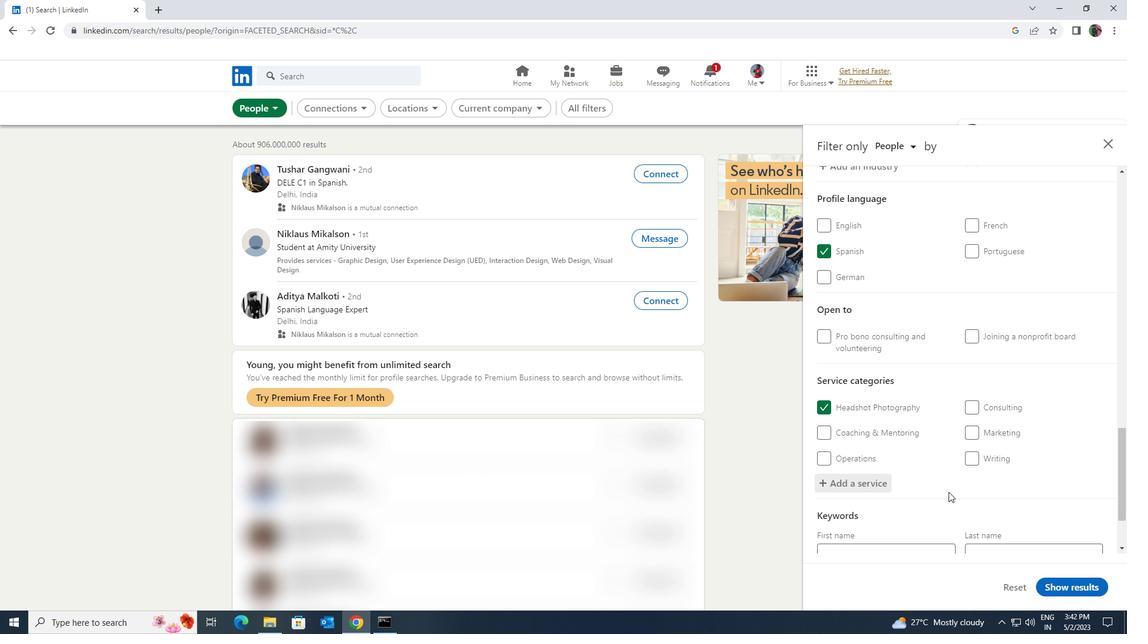 
Action: Mouse moved to (939, 497)
Screenshot: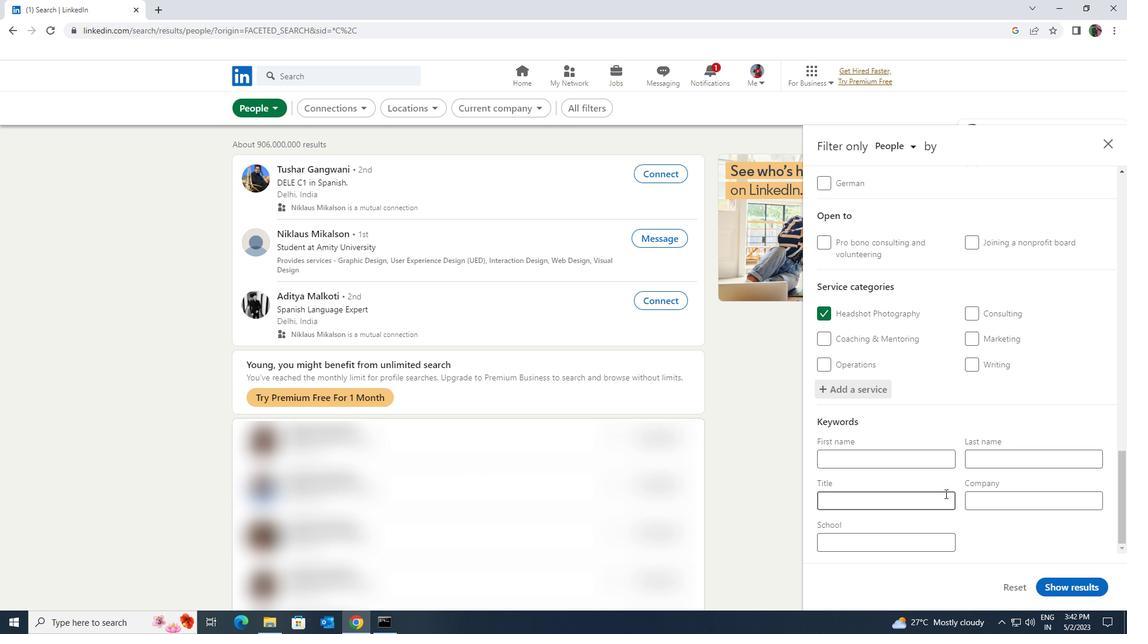 
Action: Mouse pressed left at (939, 497)
Screenshot: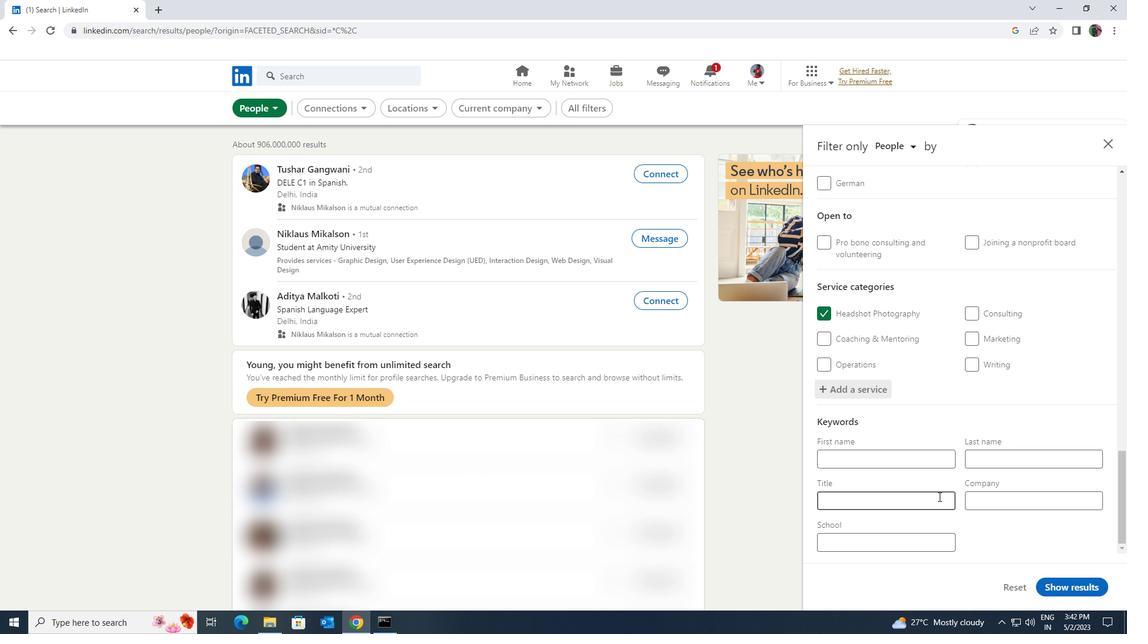 
Action: Key pressed <Key.shift><Key.shift><Key.shift><Key.shift><Key.shift><Key.shift><Key.shift>SEO<Key.space><Key.shift>MANAGER
Screenshot: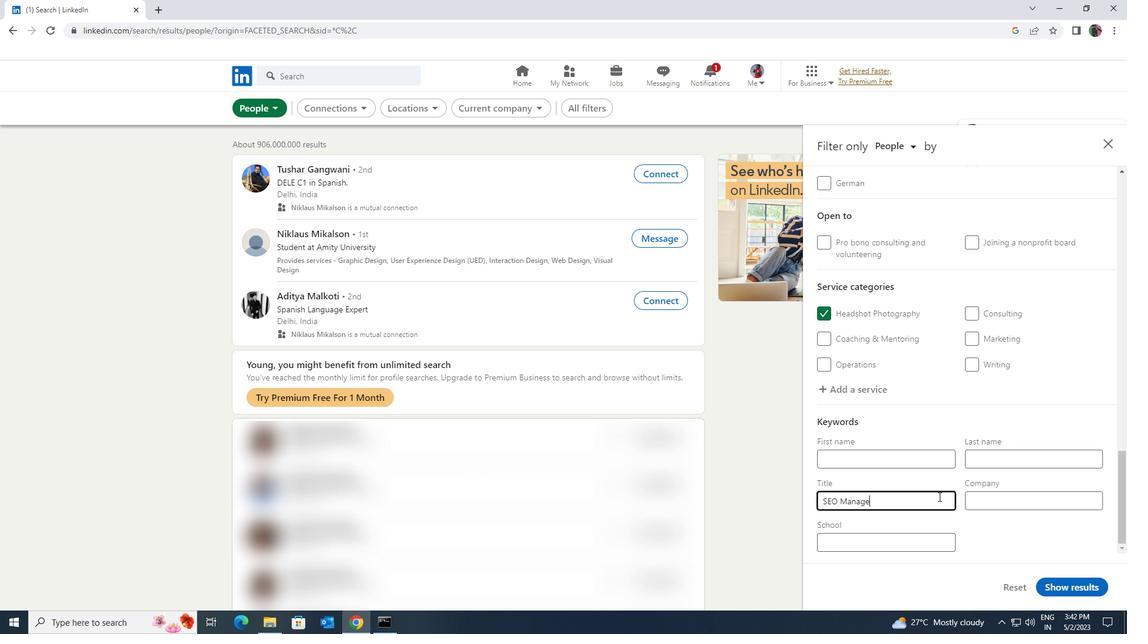 
Action: Mouse moved to (1050, 584)
Screenshot: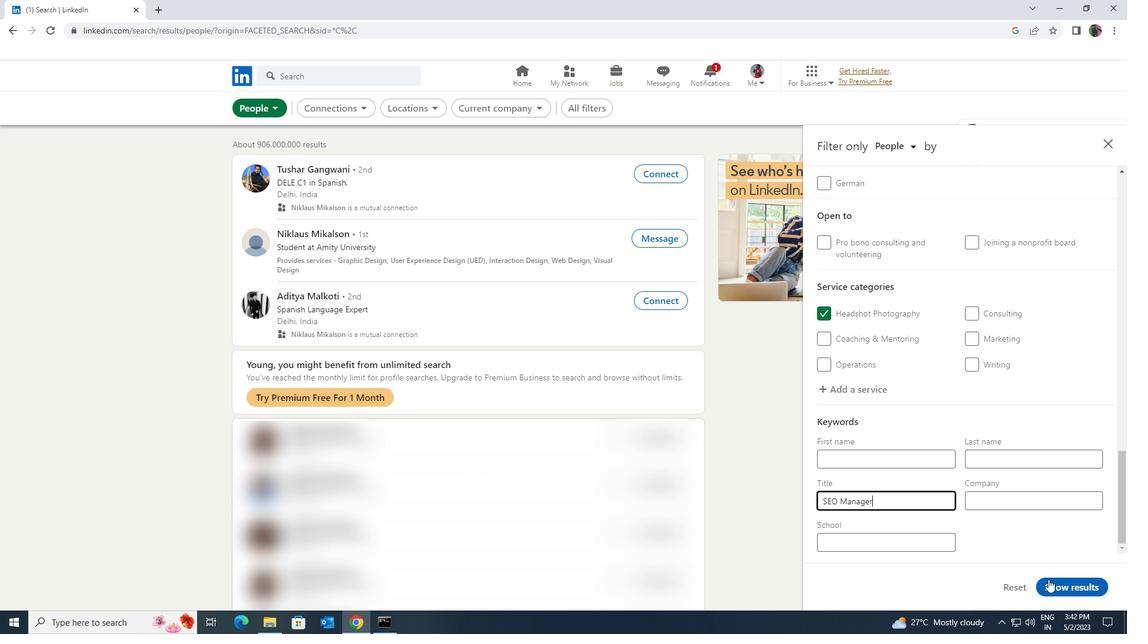 
Action: Mouse pressed left at (1050, 584)
Screenshot: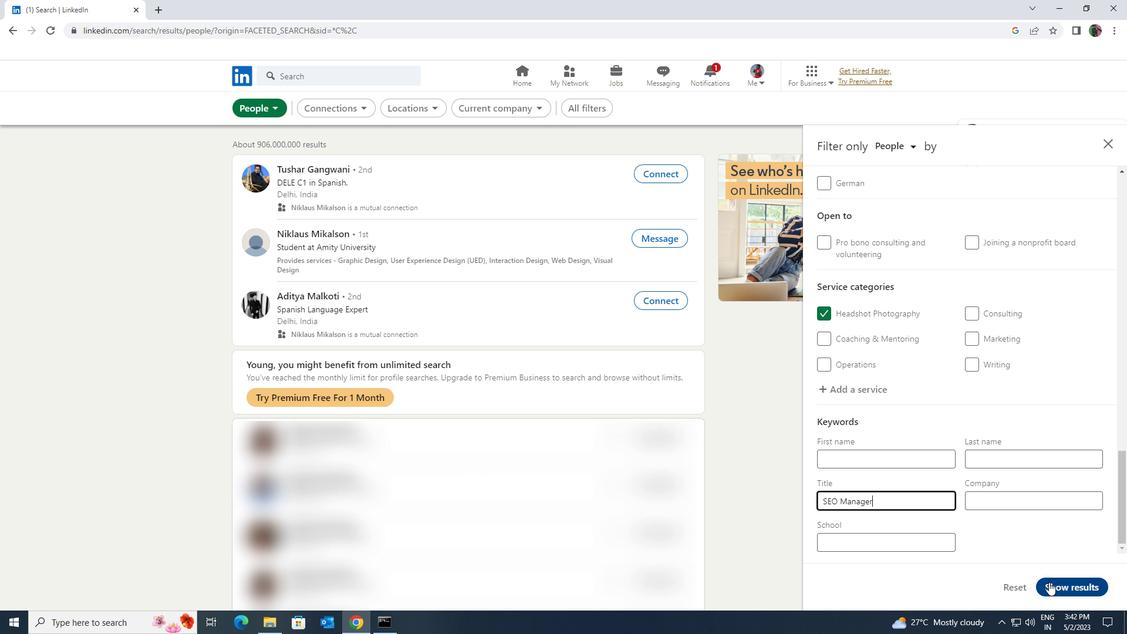 
